 Task: Click on add item option in the venv folders.
Action: Mouse moved to (14, 615)
Screenshot: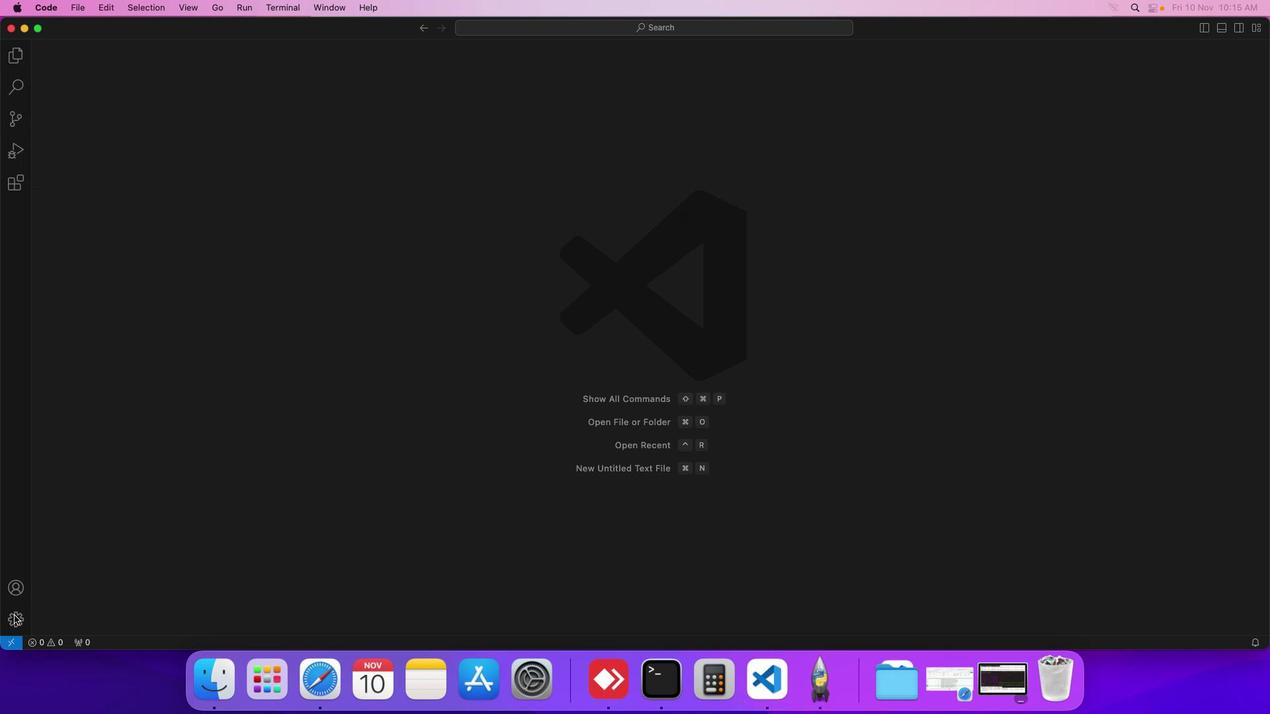 
Action: Mouse pressed left at (14, 615)
Screenshot: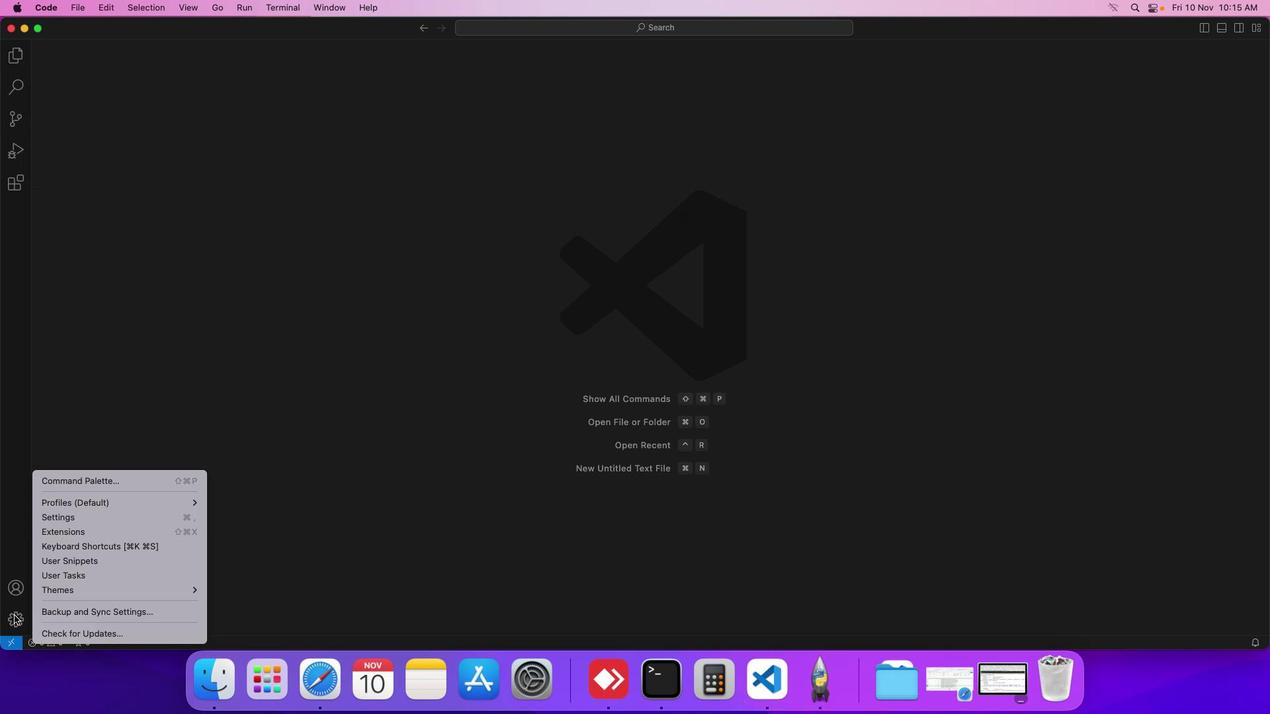 
Action: Mouse moved to (66, 521)
Screenshot: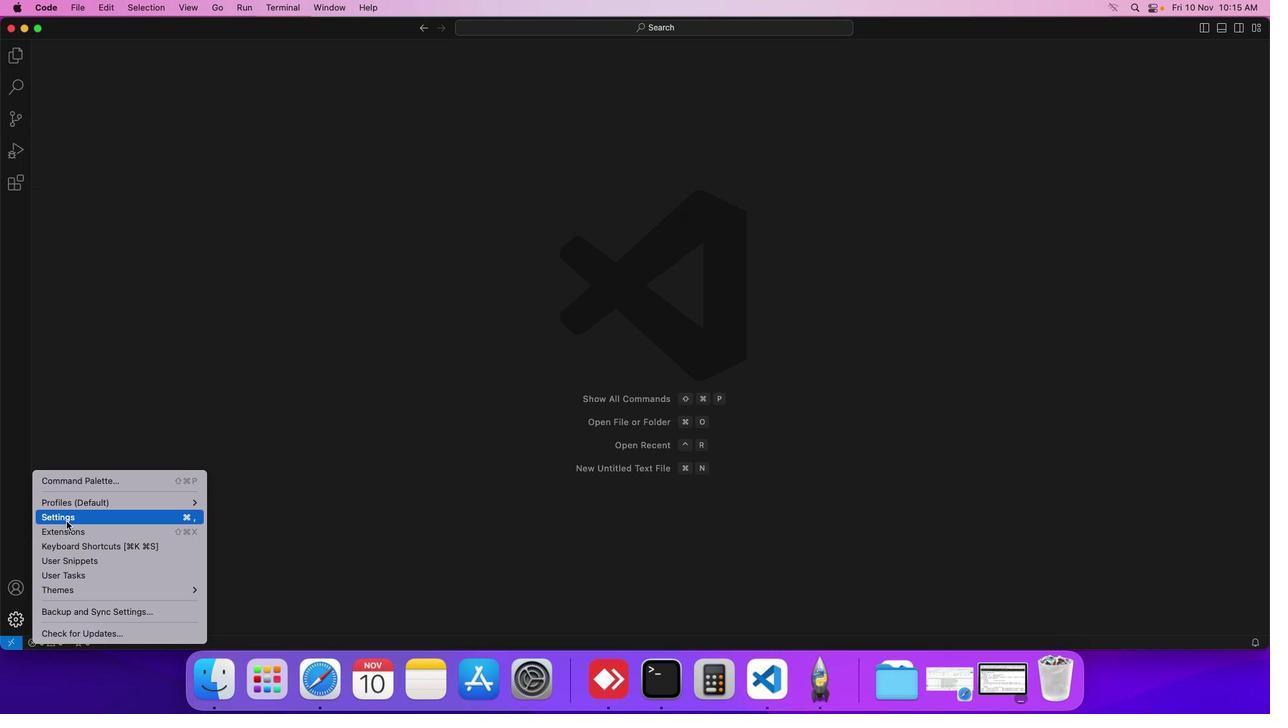 
Action: Mouse pressed left at (66, 521)
Screenshot: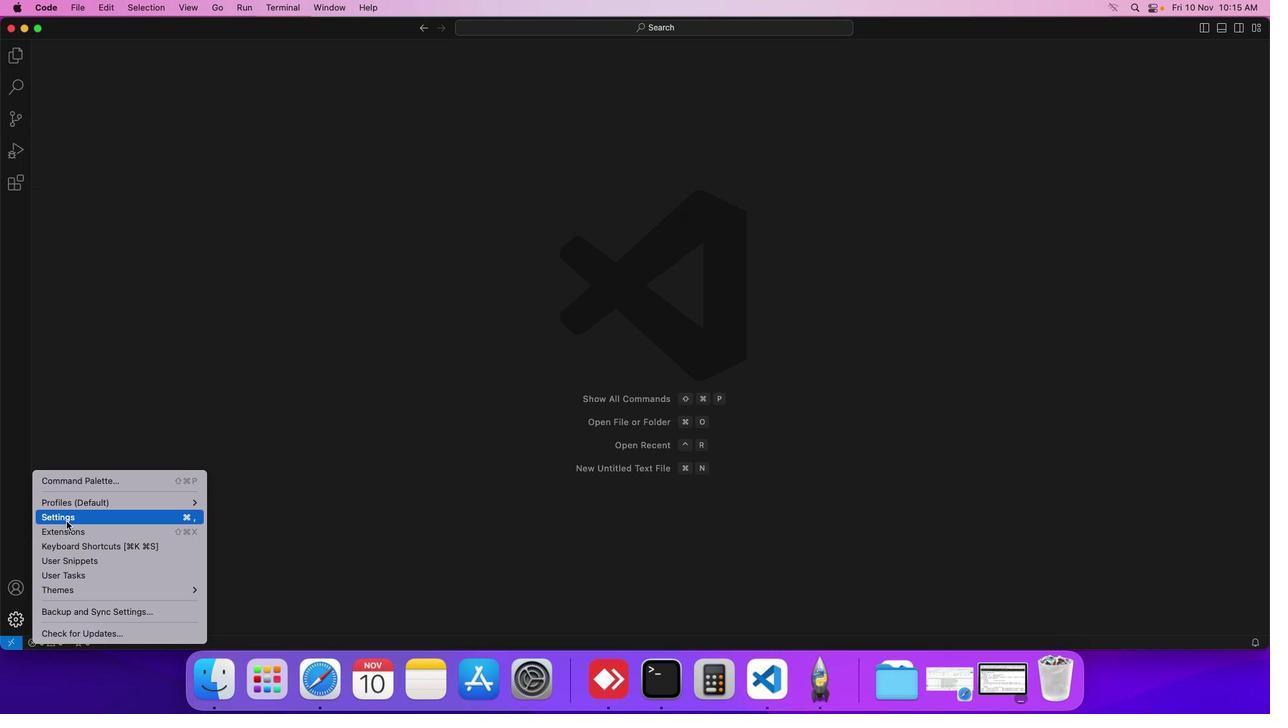 
Action: Mouse moved to (329, 231)
Screenshot: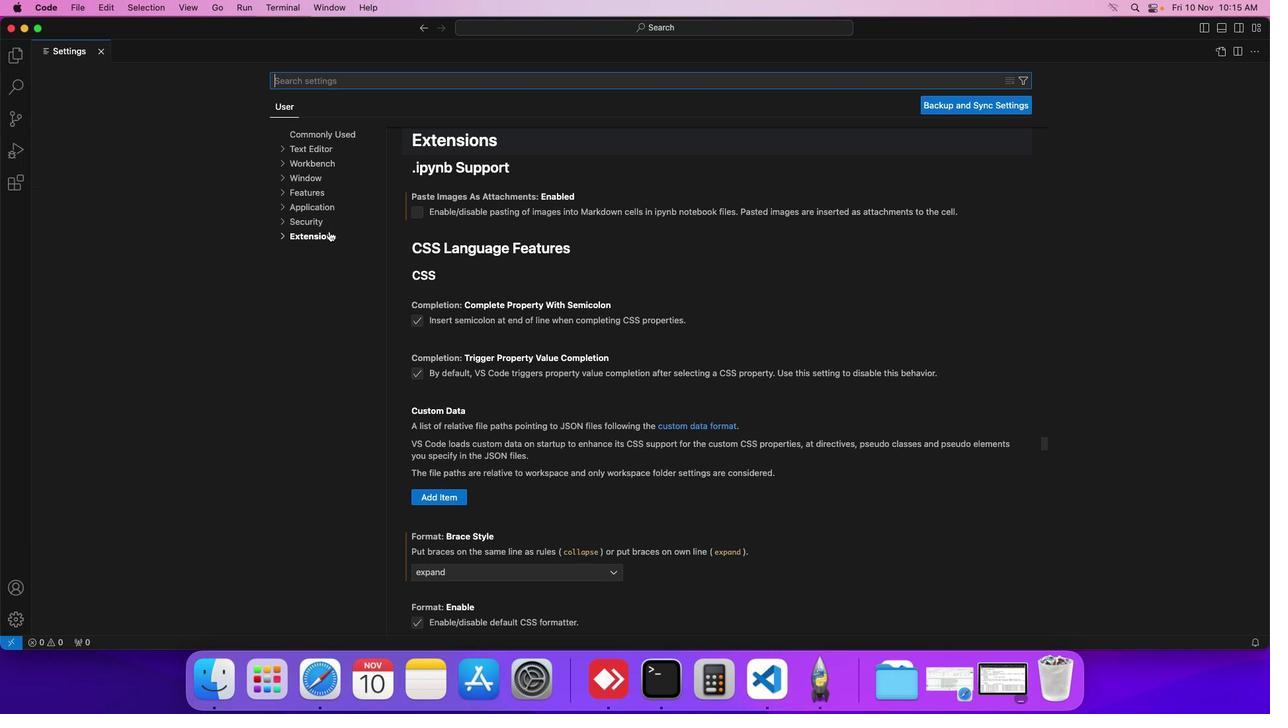 
Action: Mouse pressed left at (329, 231)
Screenshot: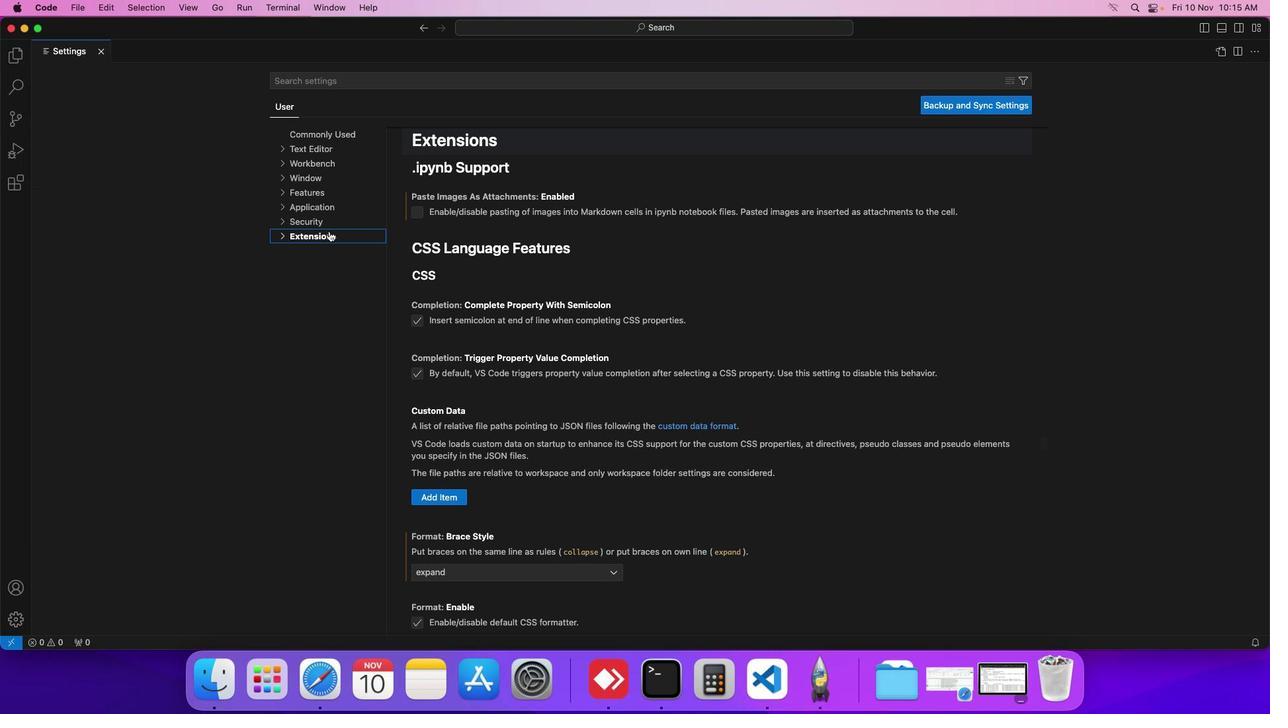 
Action: Mouse moved to (302, 555)
Screenshot: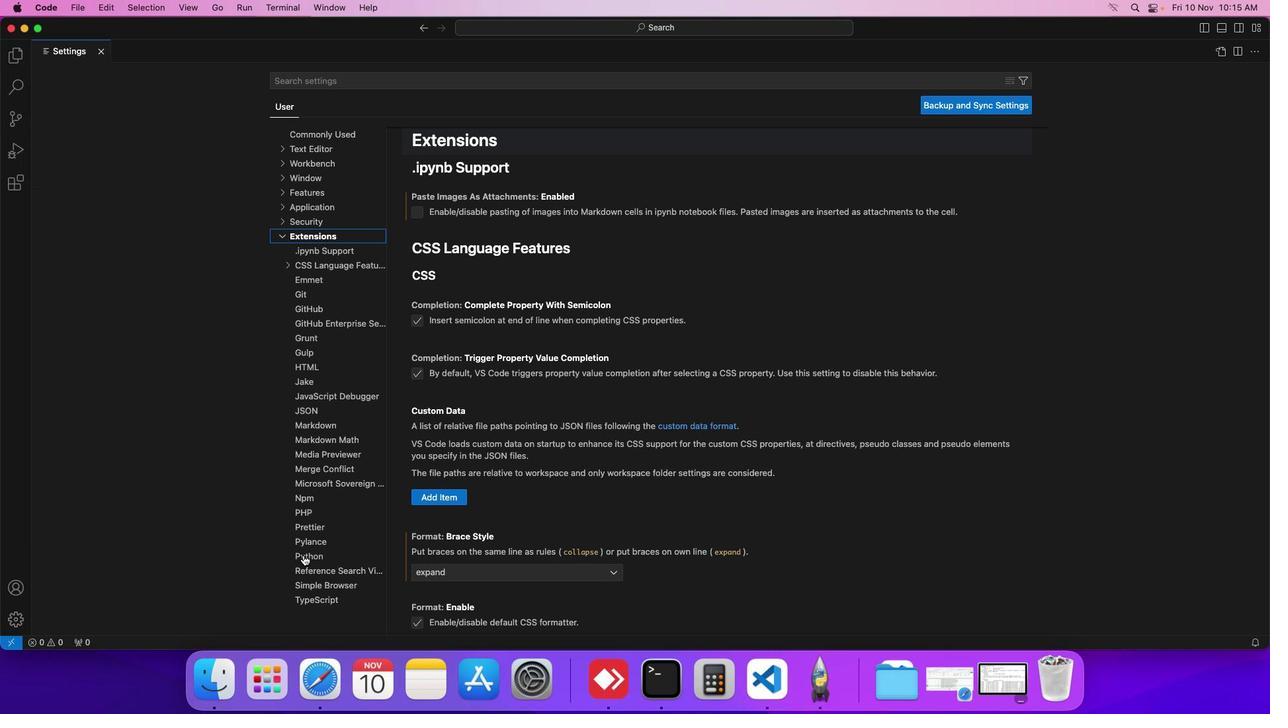 
Action: Mouse pressed left at (302, 555)
Screenshot: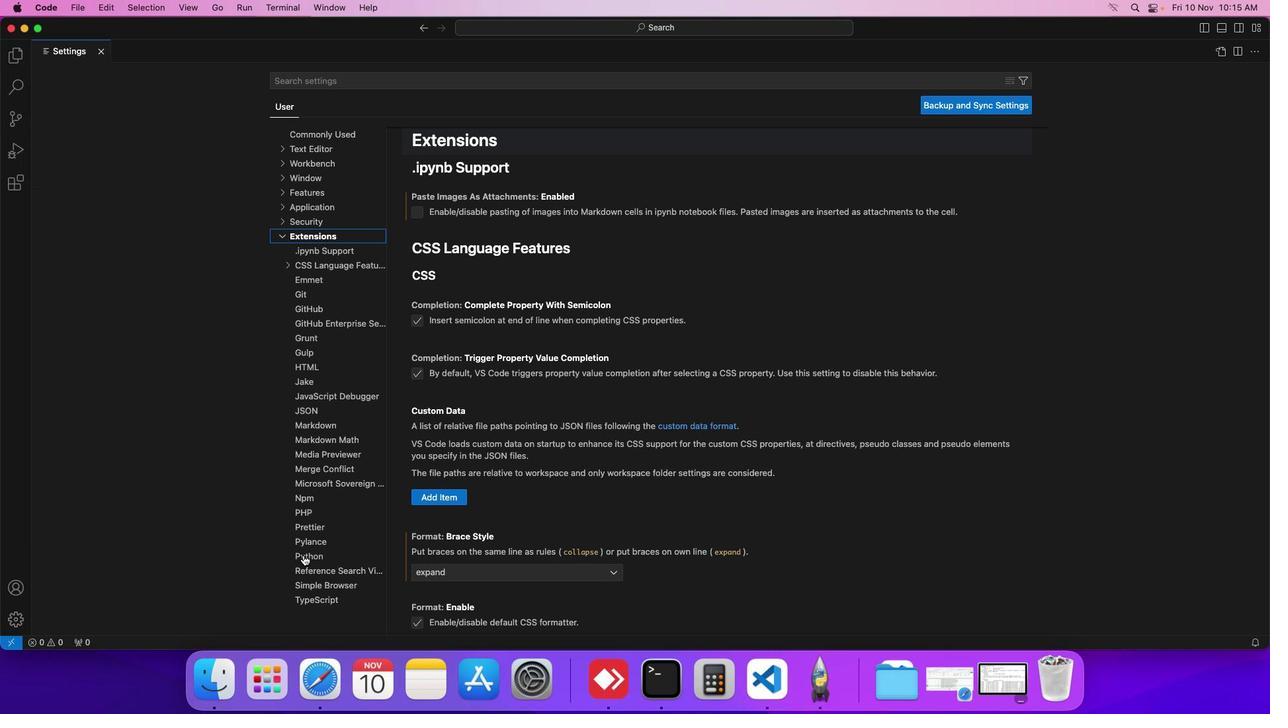 
Action: Mouse moved to (452, 568)
Screenshot: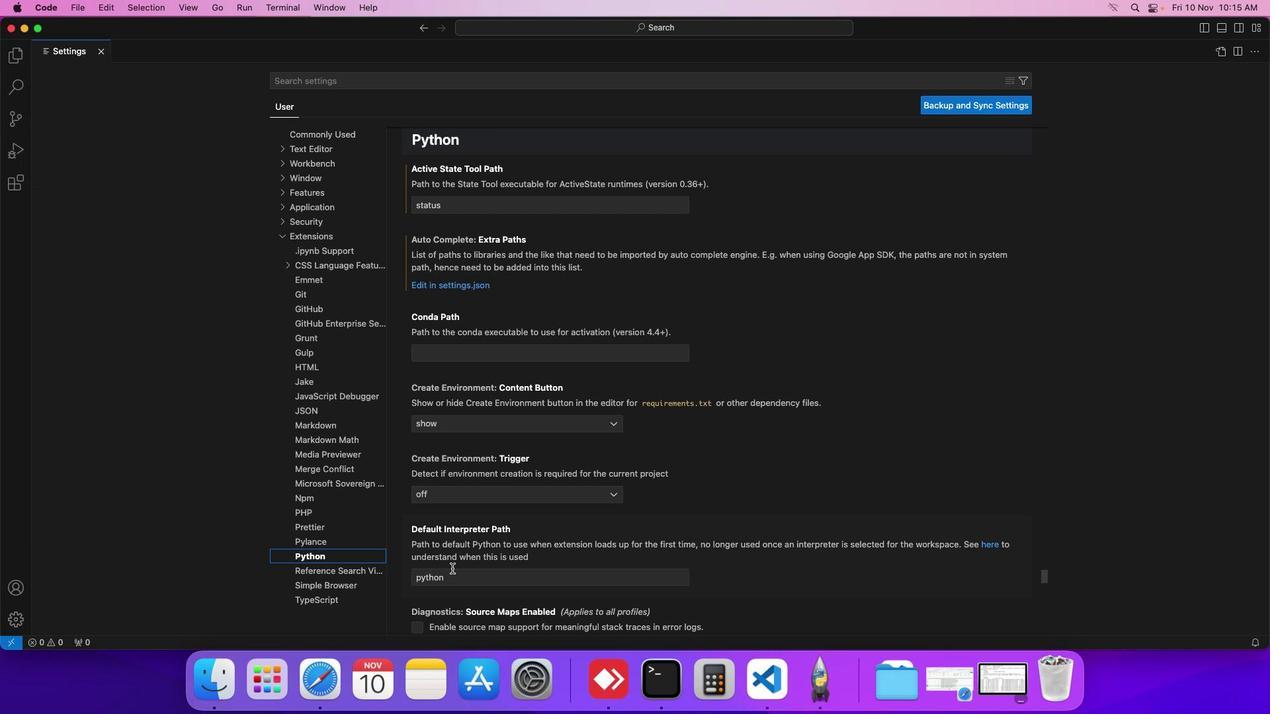 
Action: Mouse scrolled (452, 568) with delta (0, 0)
Screenshot: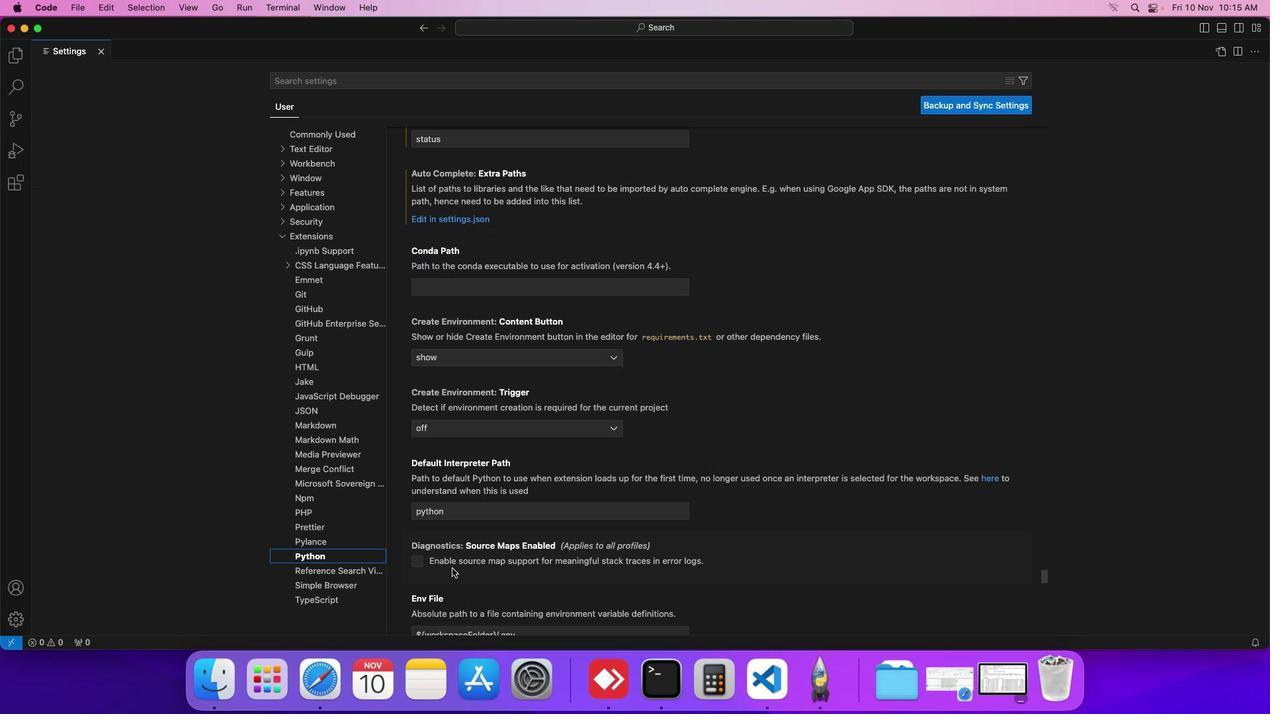 
Action: Mouse scrolled (452, 568) with delta (0, 0)
Screenshot: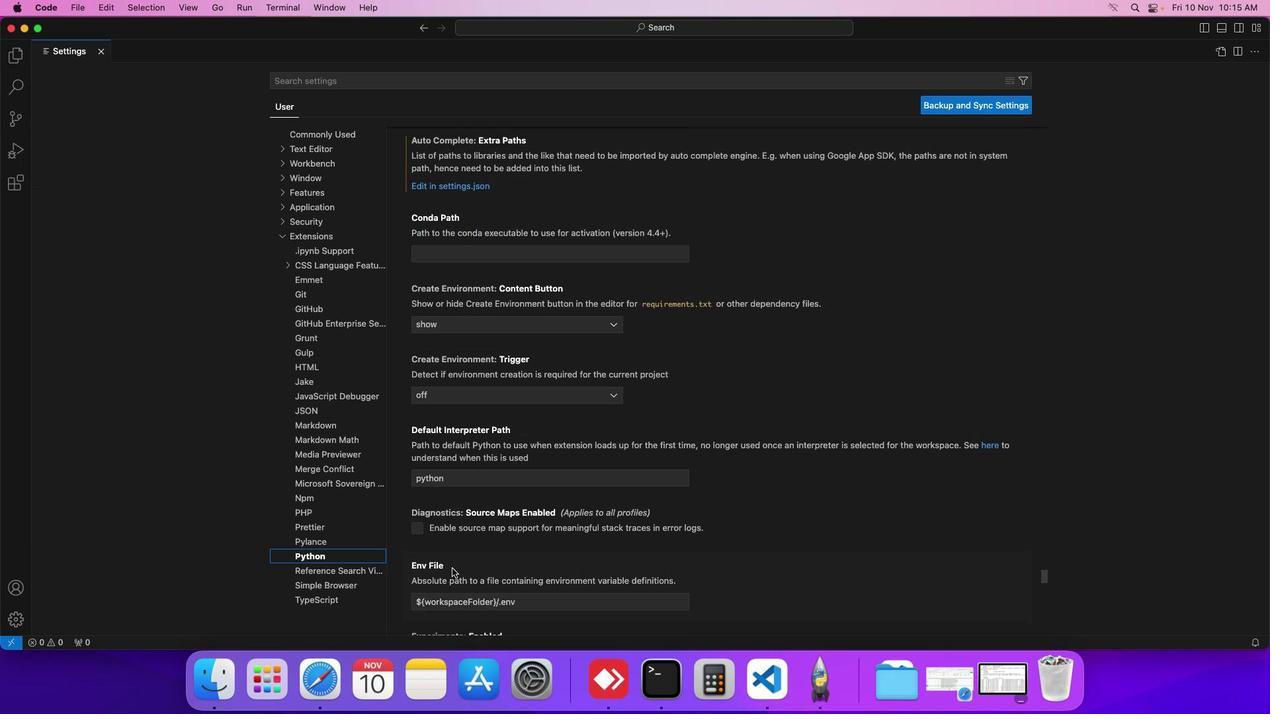 
Action: Mouse scrolled (452, 568) with delta (0, 0)
Screenshot: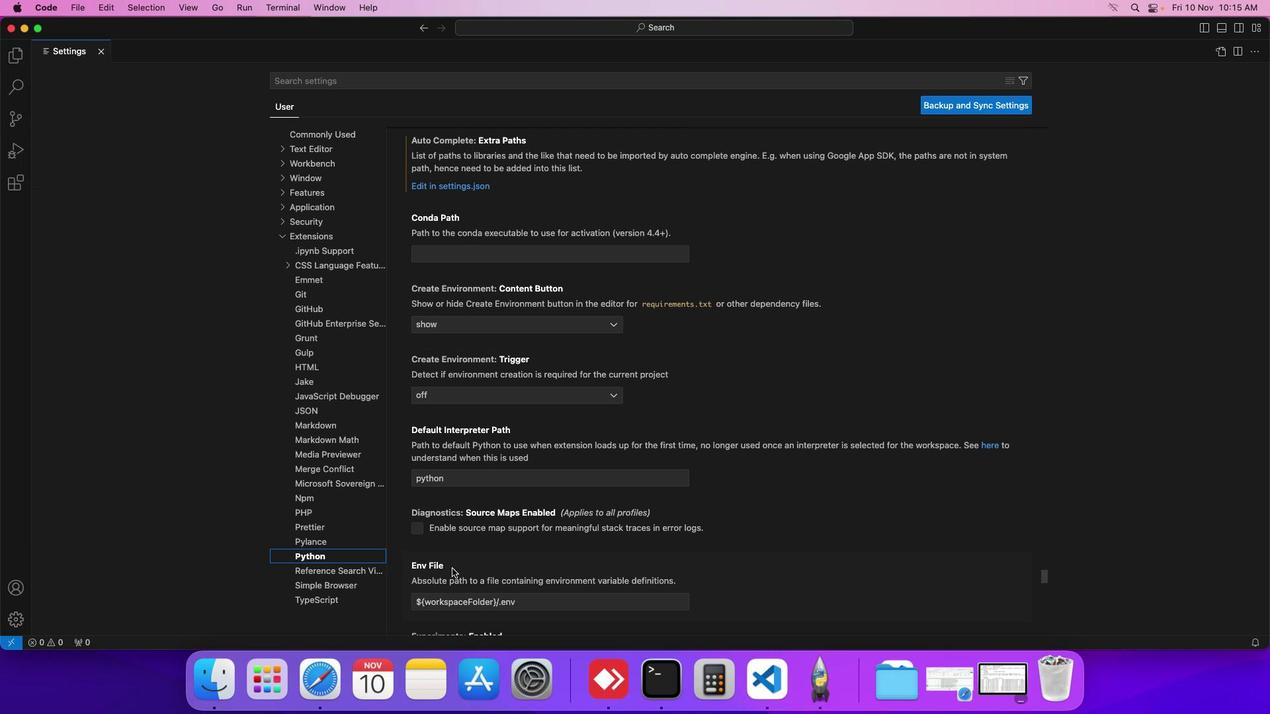 
Action: Mouse scrolled (452, 568) with delta (0, 0)
Screenshot: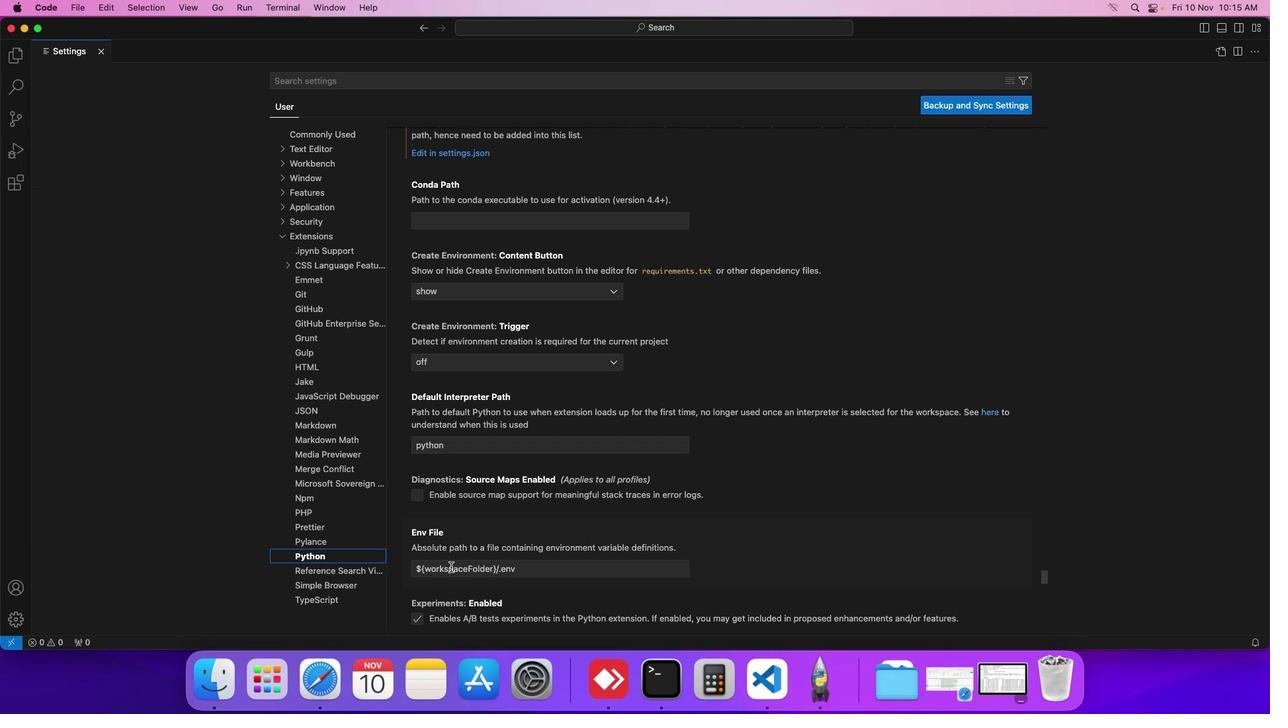 
Action: Mouse moved to (435, 556)
Screenshot: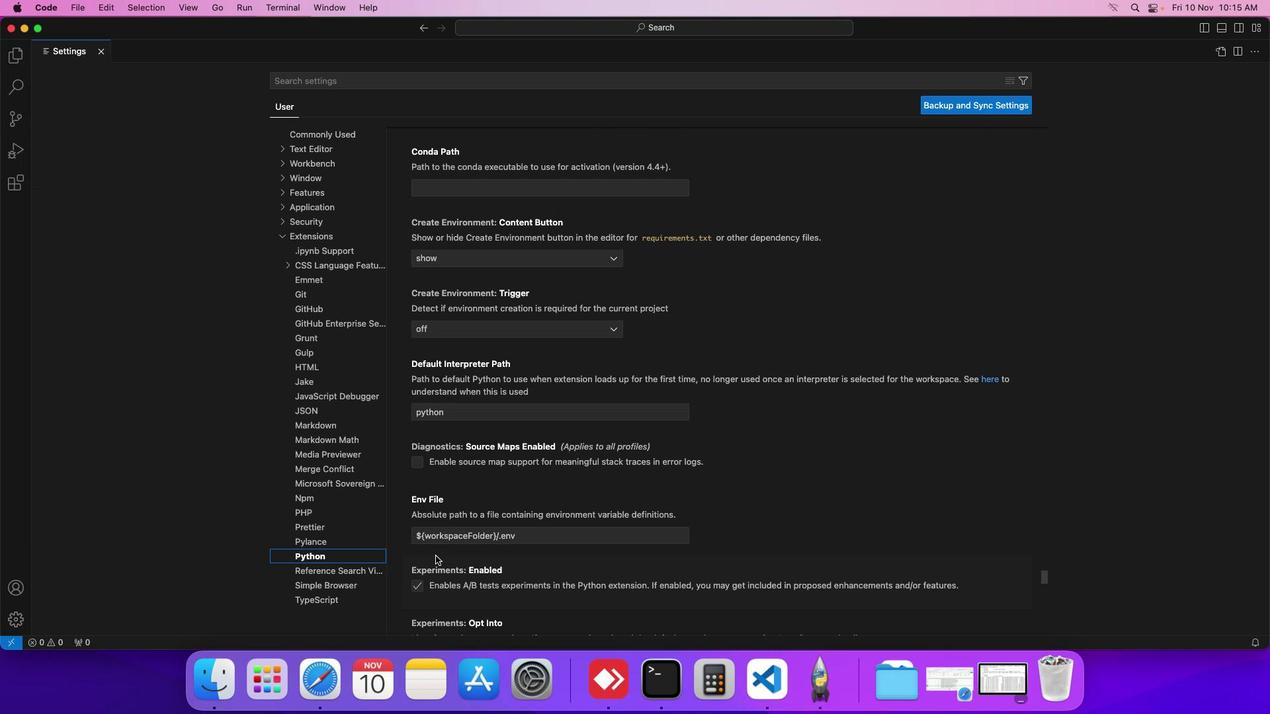 
Action: Mouse scrolled (435, 556) with delta (0, 0)
Screenshot: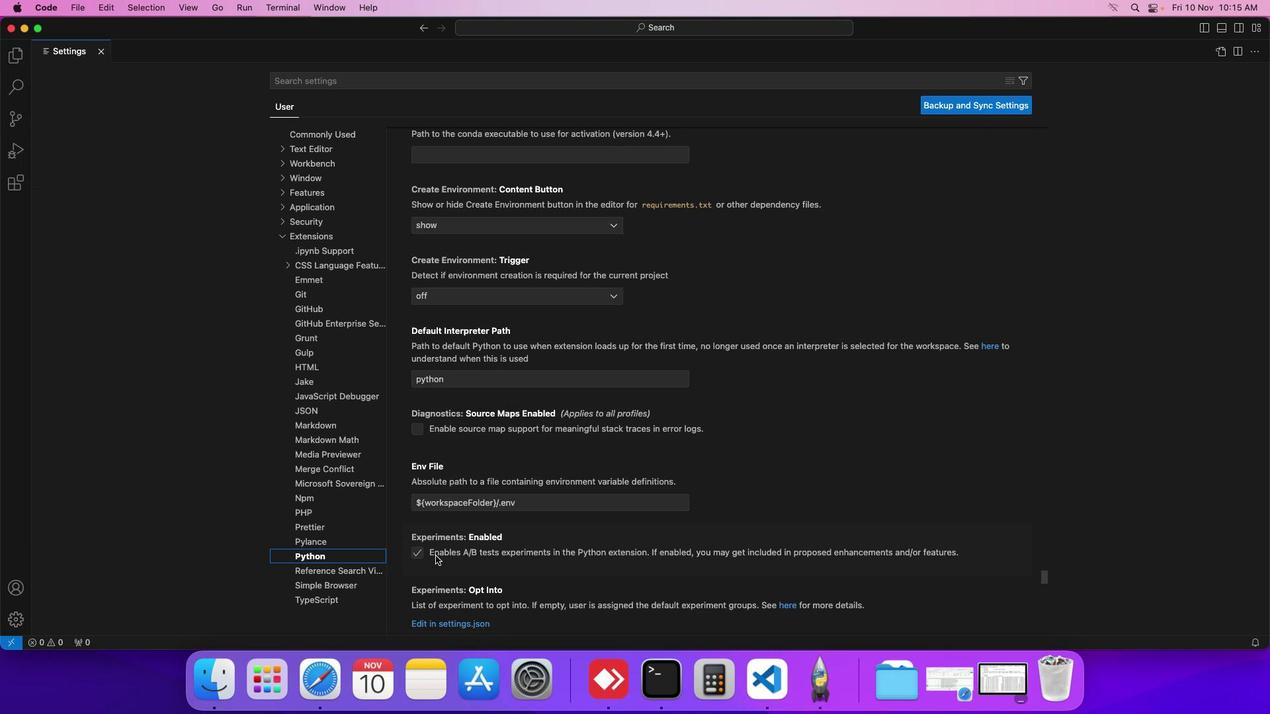 
Action: Mouse scrolled (435, 556) with delta (0, 0)
Screenshot: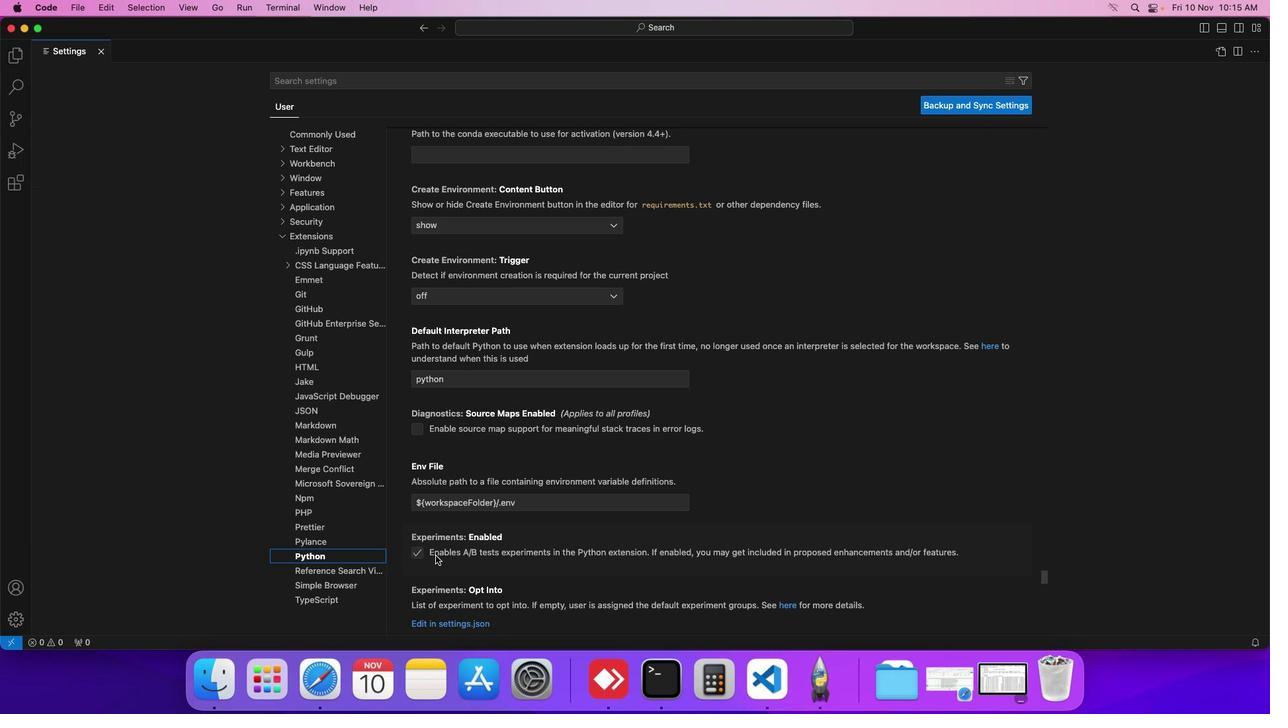 
Action: Mouse scrolled (435, 556) with delta (0, 0)
Screenshot: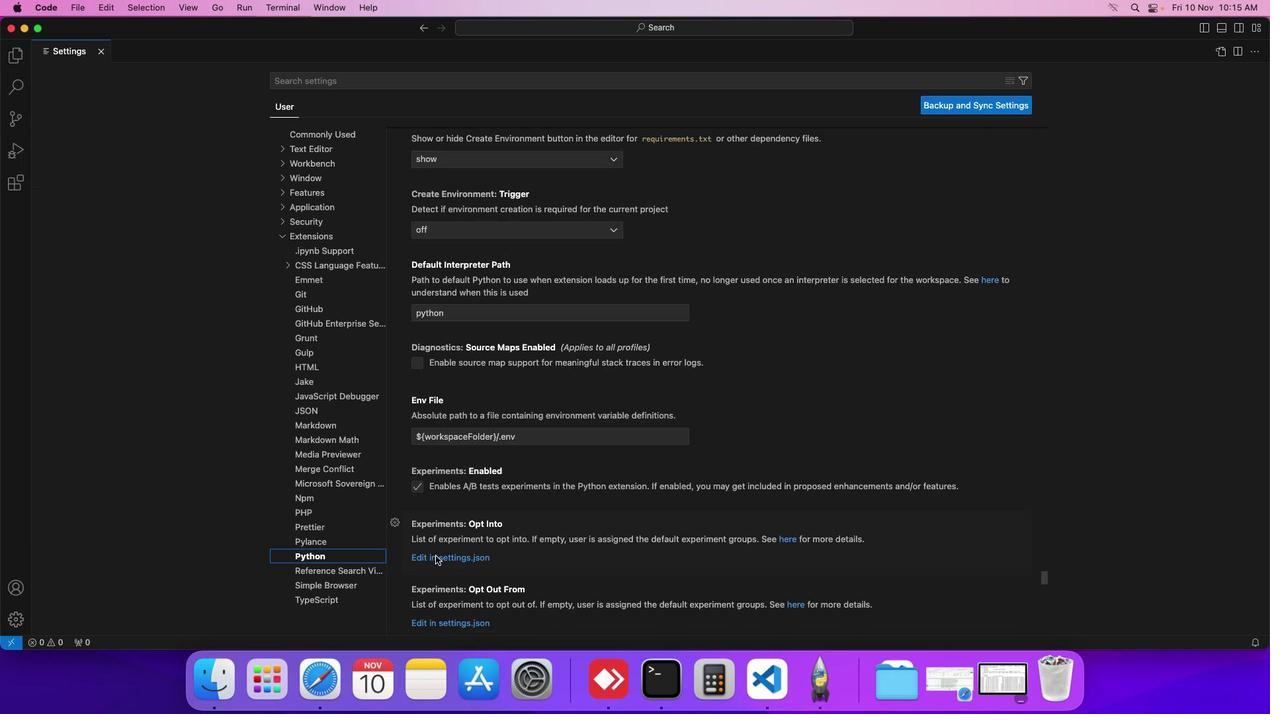 
Action: Mouse scrolled (435, 556) with delta (0, 0)
Screenshot: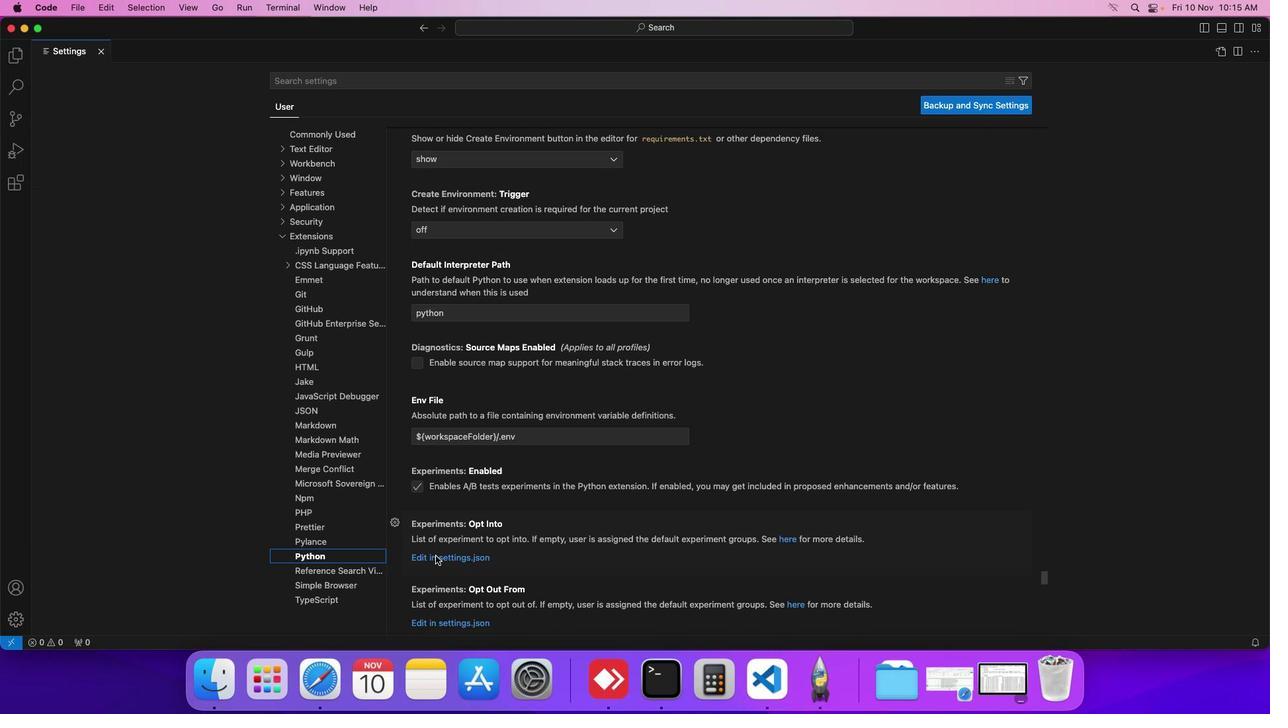
Action: Mouse scrolled (435, 556) with delta (0, 0)
Screenshot: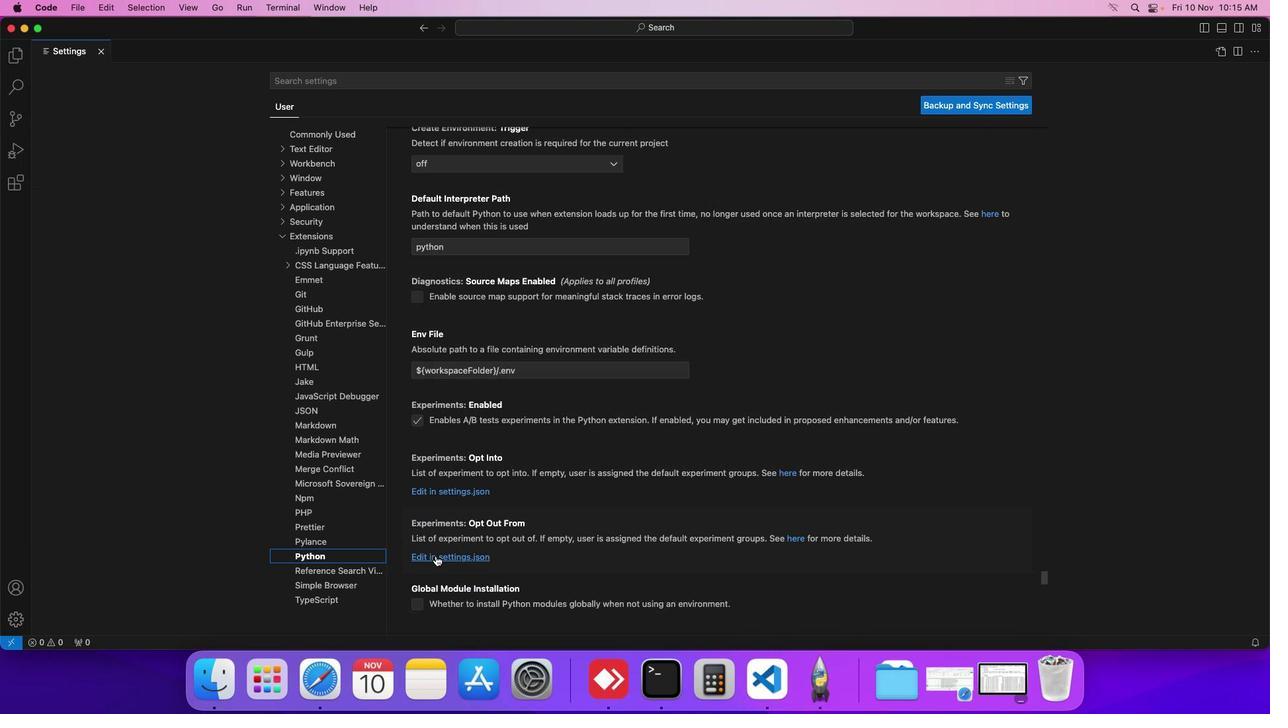 
Action: Mouse scrolled (435, 556) with delta (0, 0)
Screenshot: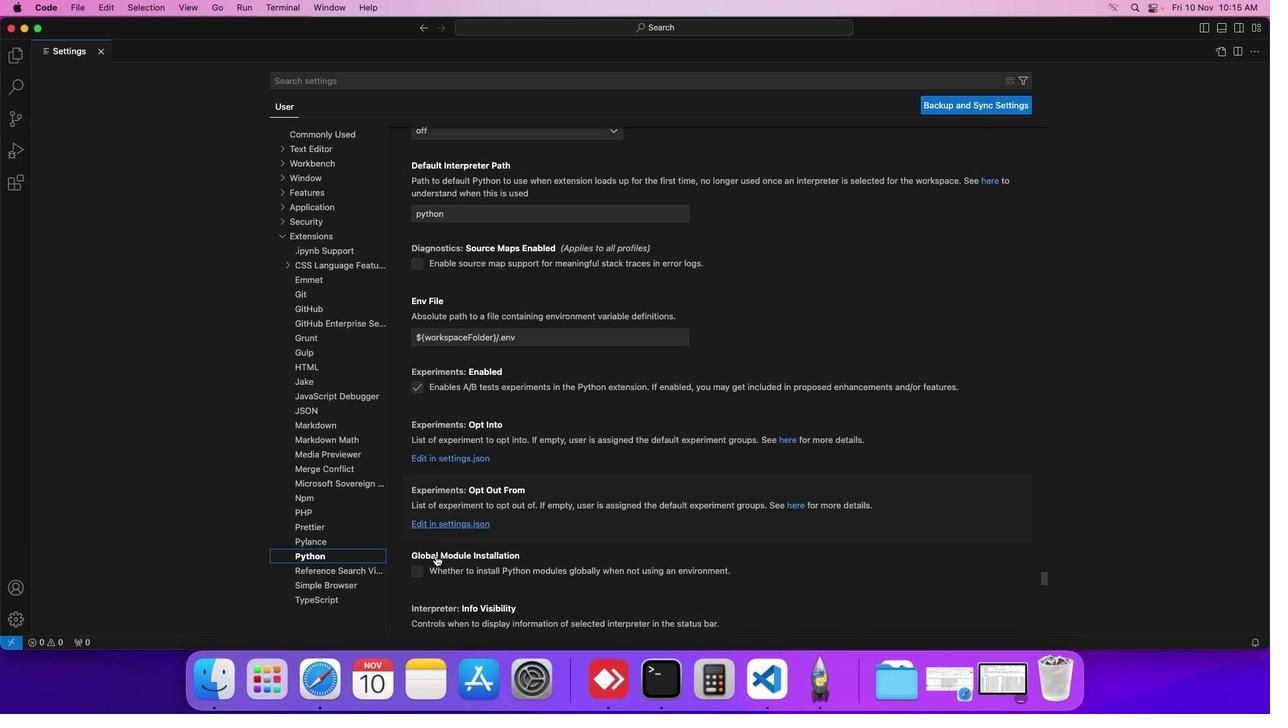 
Action: Mouse scrolled (435, 556) with delta (0, 0)
Screenshot: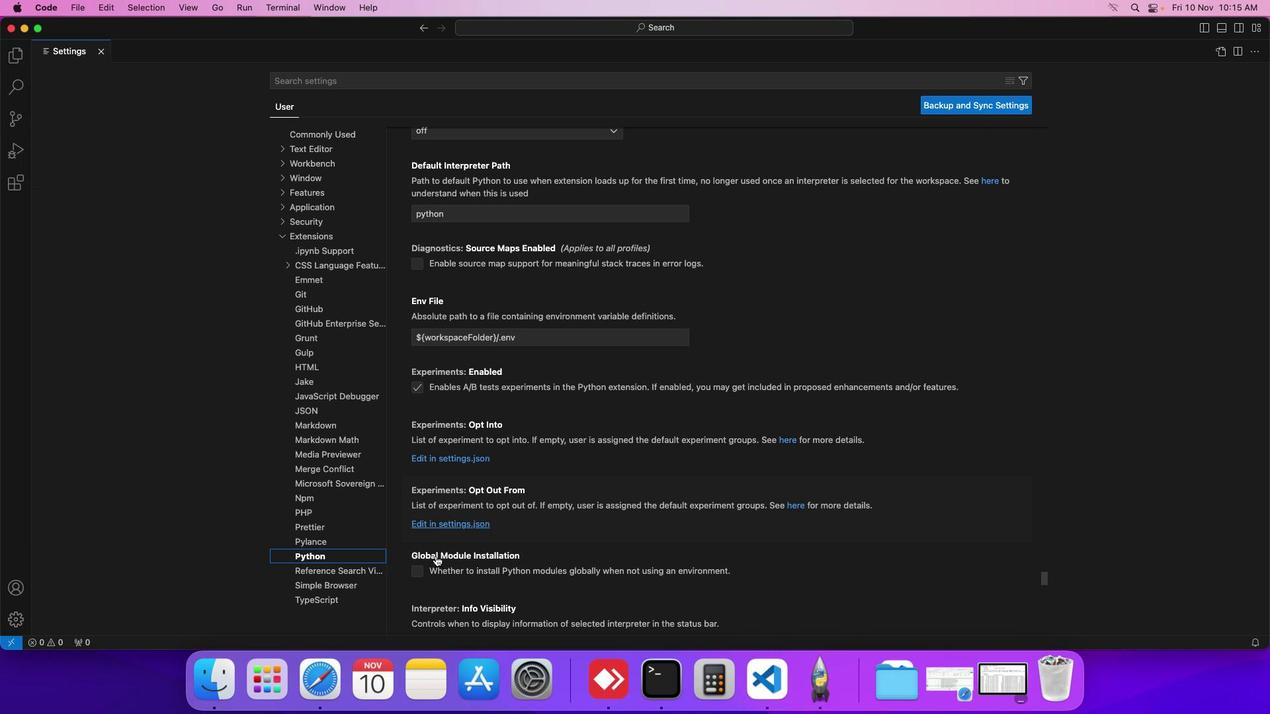 
Action: Mouse scrolled (435, 556) with delta (0, 0)
Screenshot: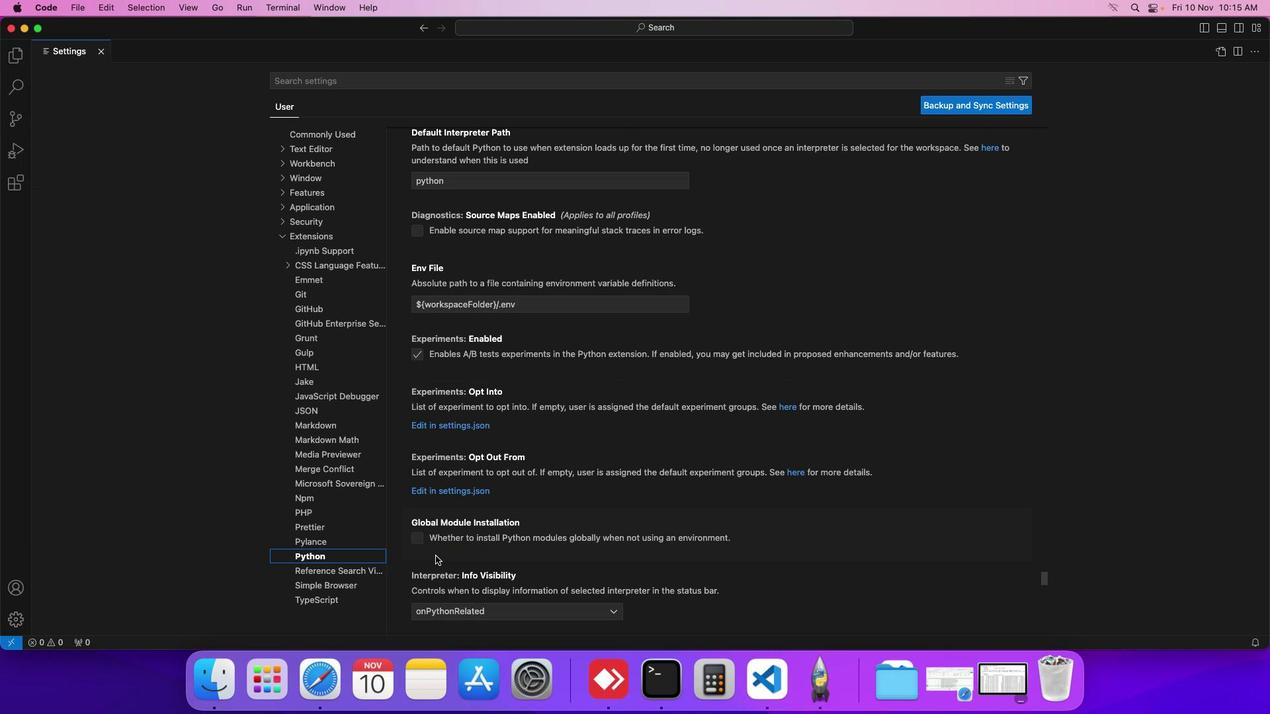 
Action: Mouse scrolled (435, 556) with delta (0, 0)
Screenshot: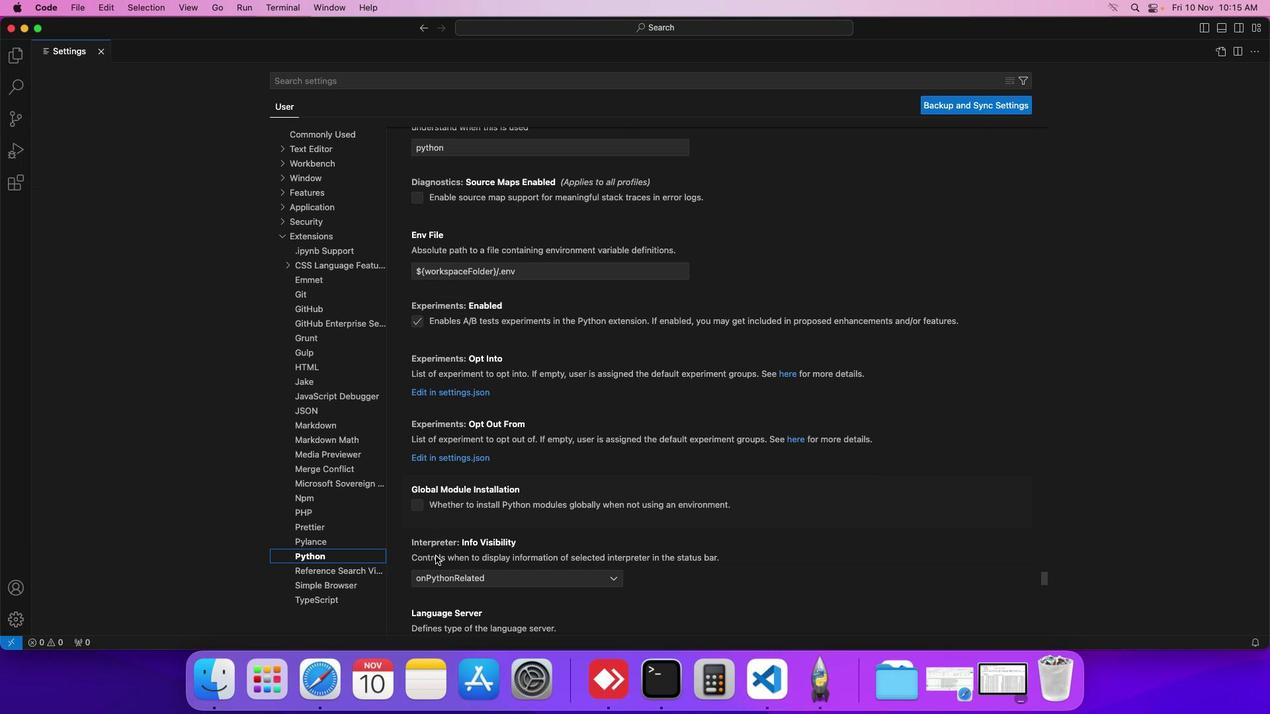 
Action: Mouse scrolled (435, 556) with delta (0, 0)
Screenshot: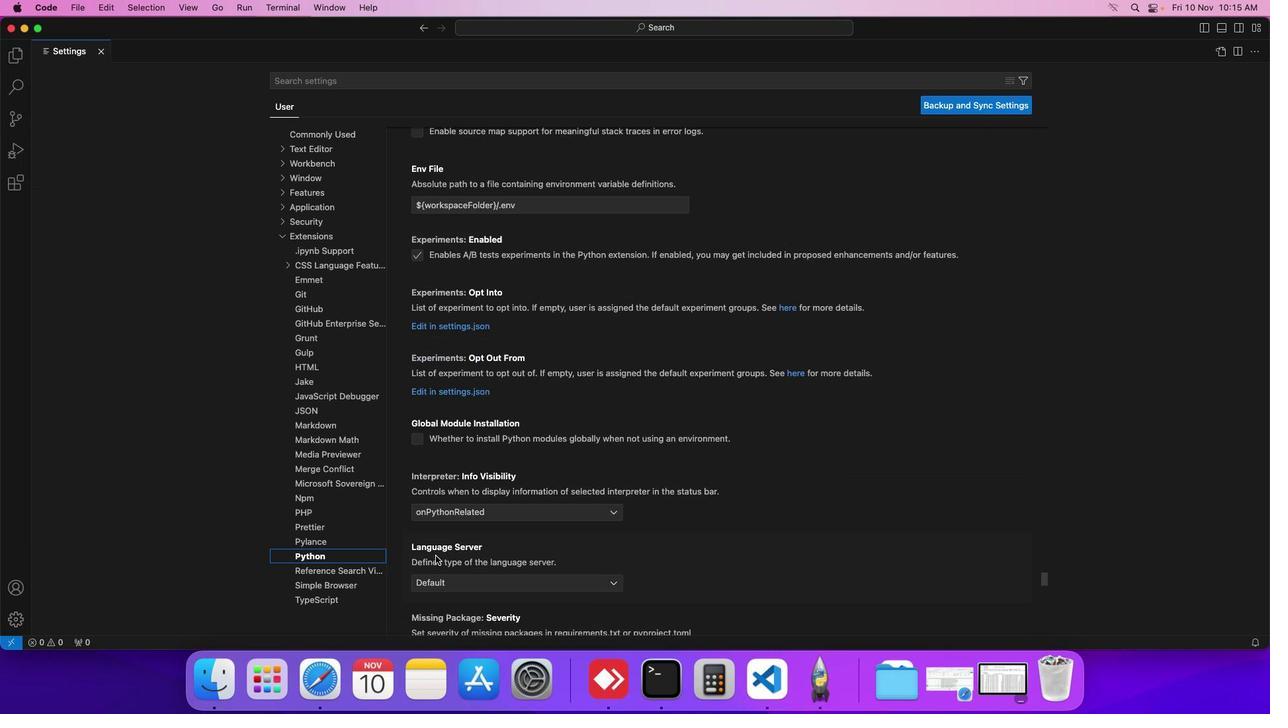 
Action: Mouse scrolled (435, 556) with delta (0, 0)
Screenshot: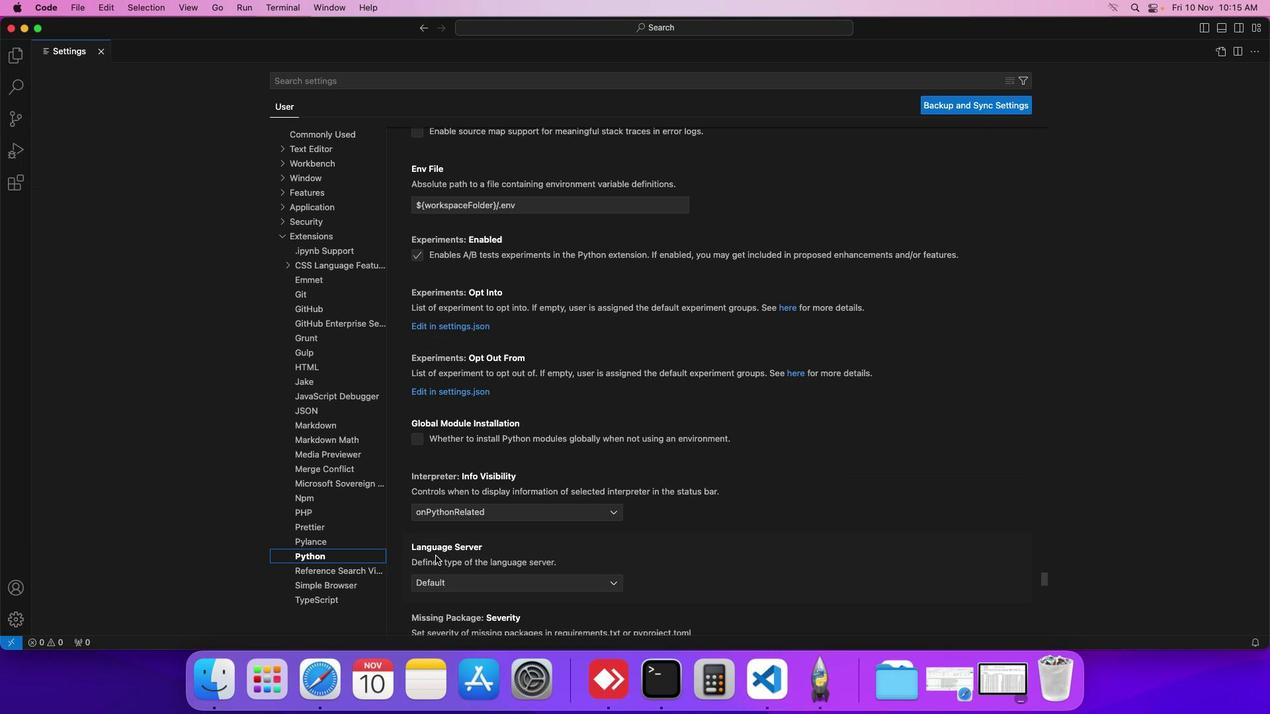 
Action: Mouse scrolled (435, 556) with delta (0, 0)
Screenshot: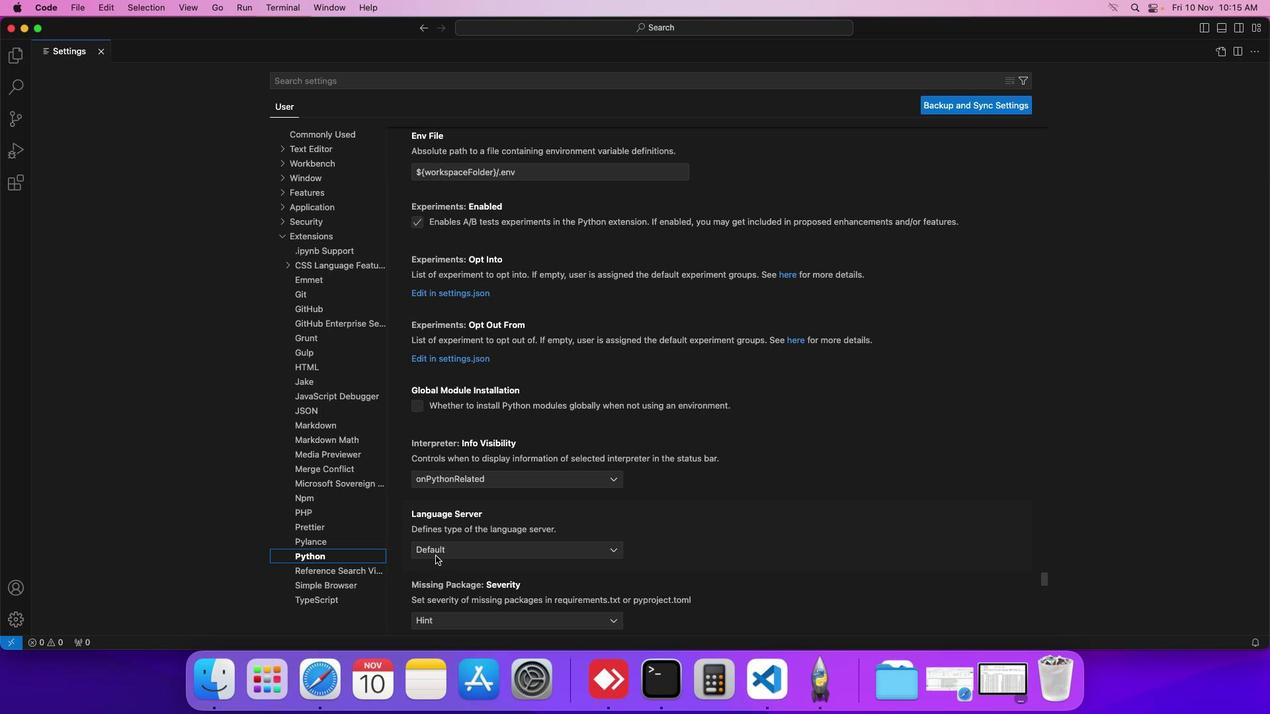 
Action: Mouse scrolled (435, 556) with delta (0, 0)
Screenshot: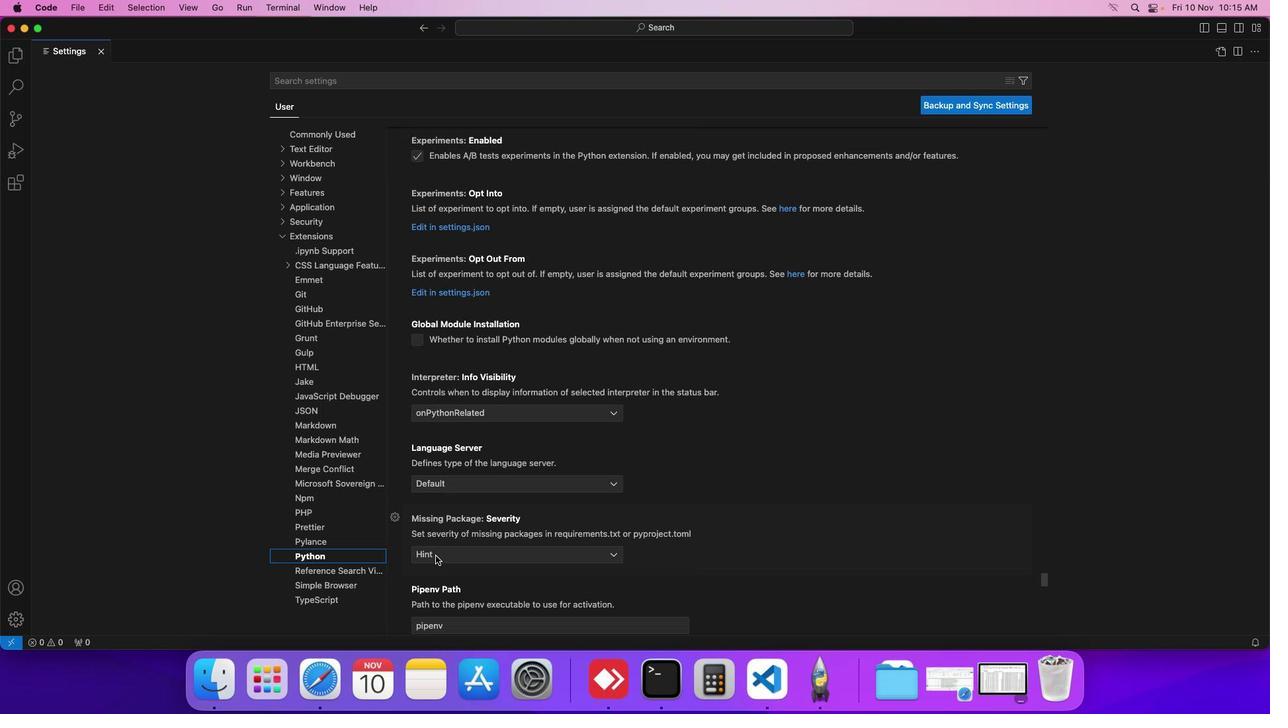 
Action: Mouse scrolled (435, 556) with delta (0, 0)
Screenshot: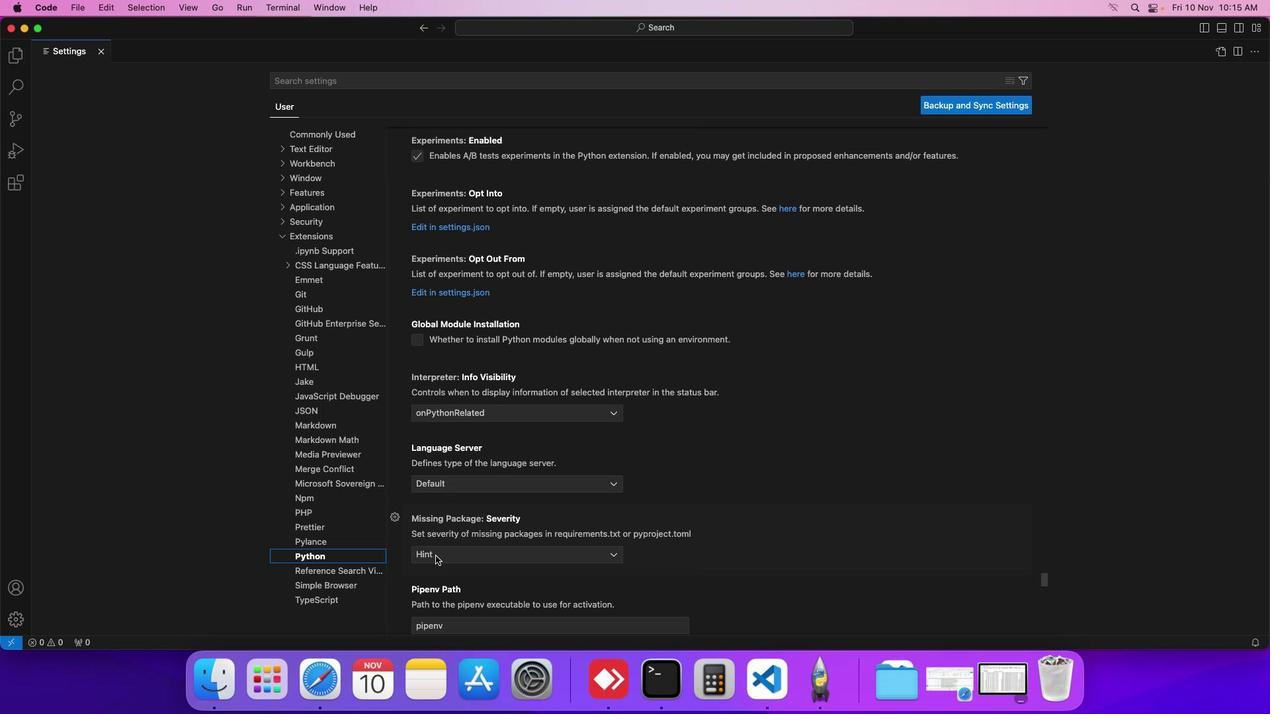 
Action: Mouse scrolled (435, 556) with delta (0, 0)
Screenshot: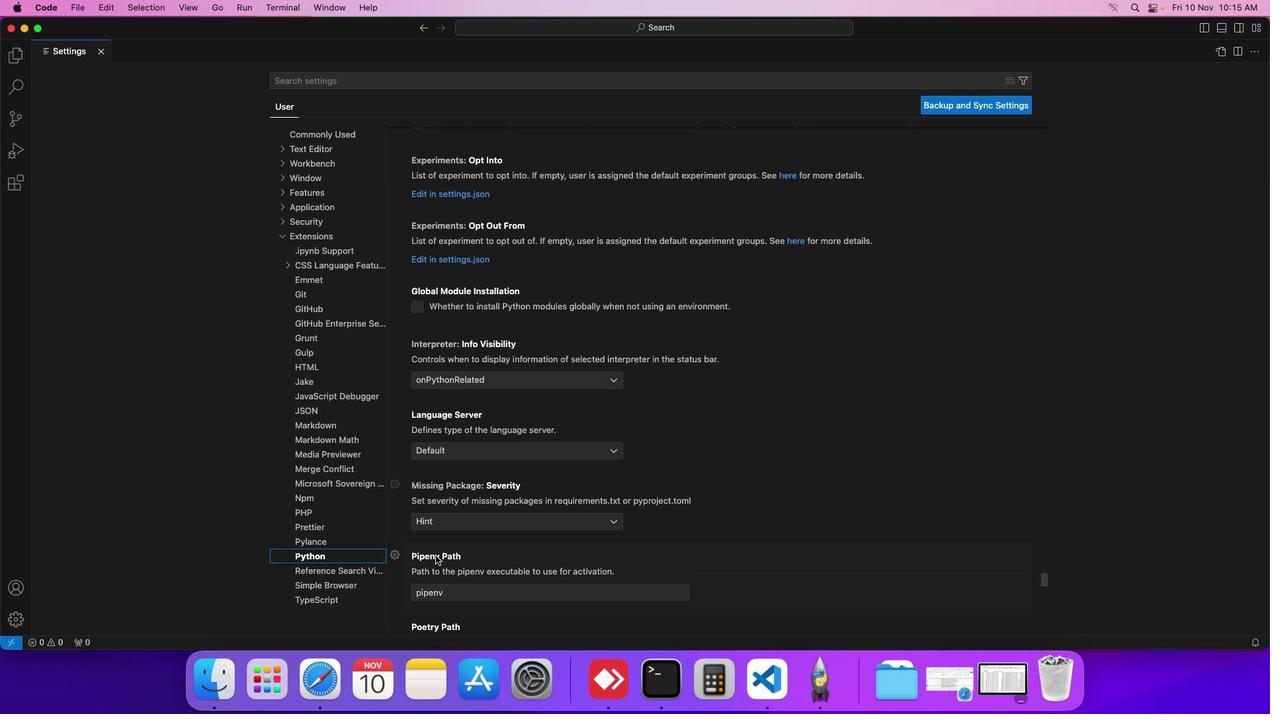 
Action: Mouse scrolled (435, 556) with delta (0, 0)
Screenshot: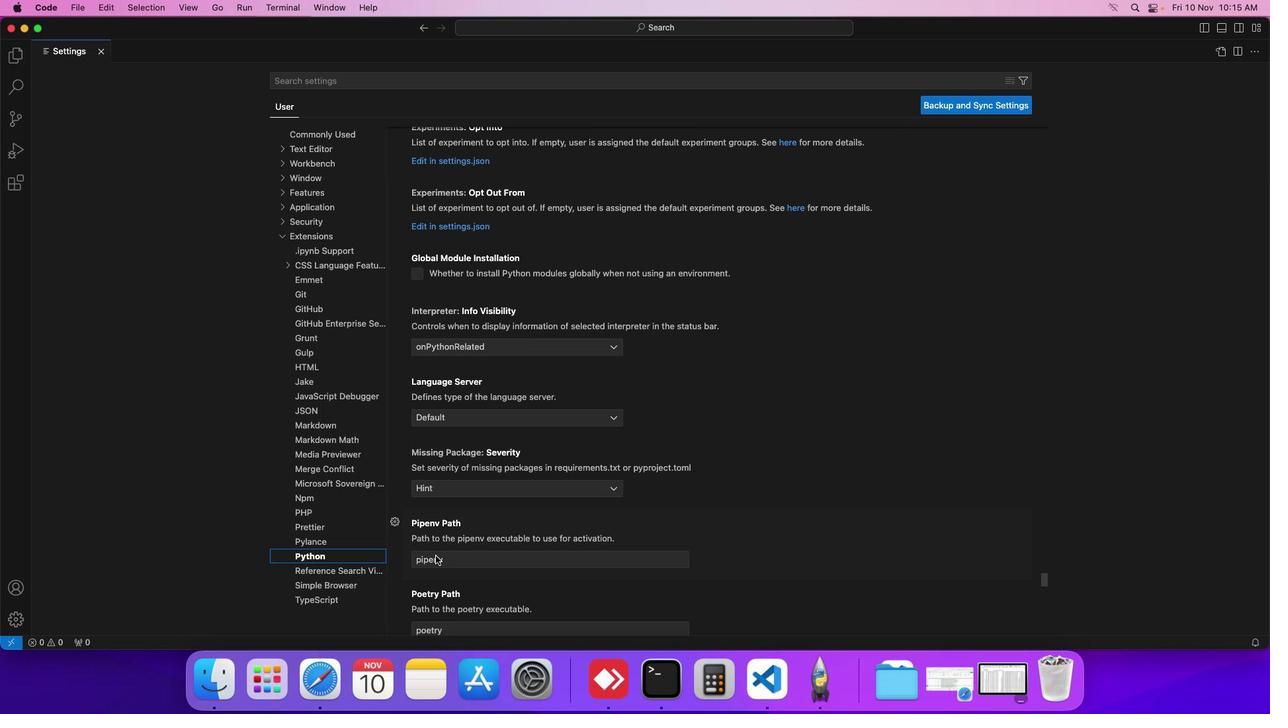 
Action: Mouse scrolled (435, 556) with delta (0, 0)
Screenshot: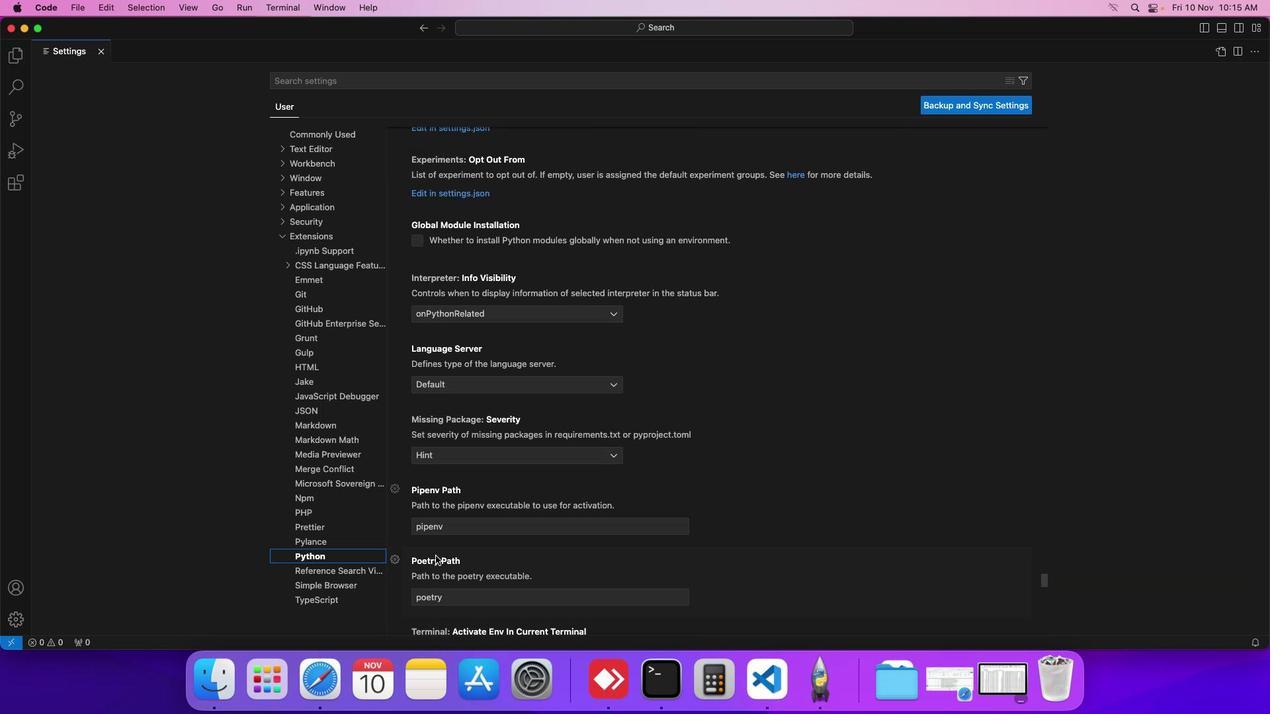 
Action: Mouse scrolled (435, 556) with delta (0, 0)
Screenshot: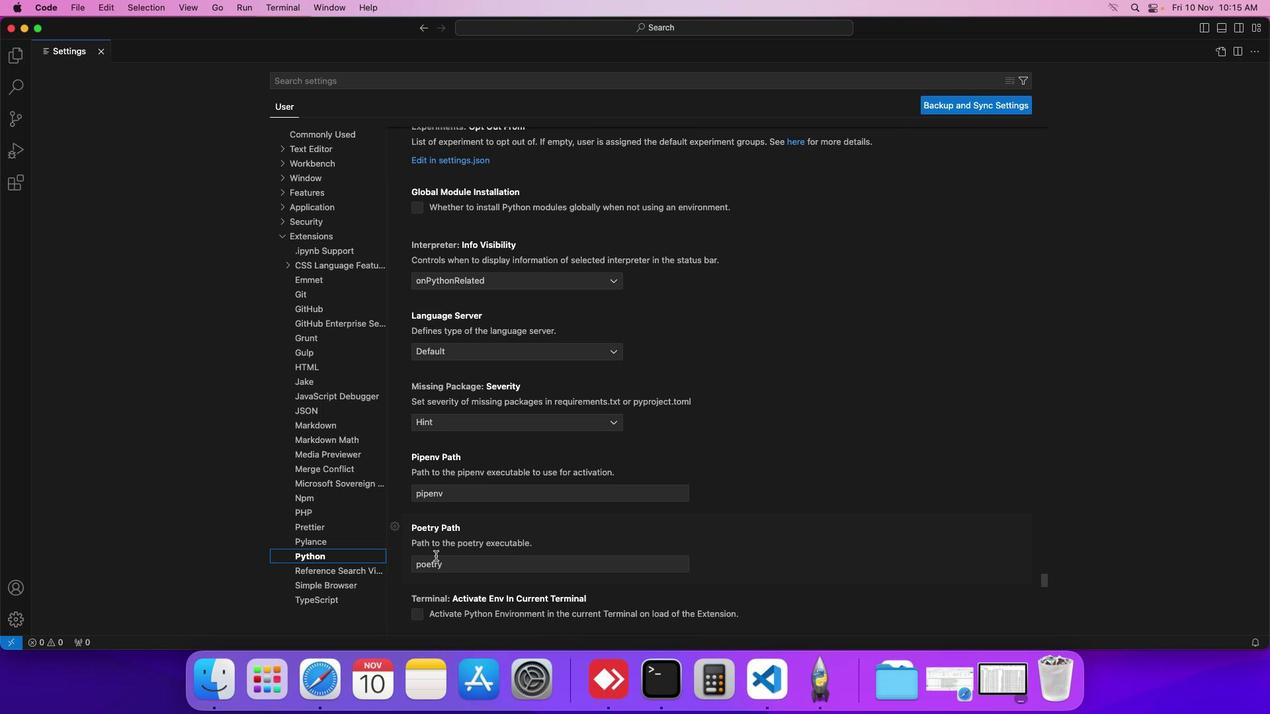 
Action: Mouse scrolled (435, 556) with delta (0, 0)
Screenshot: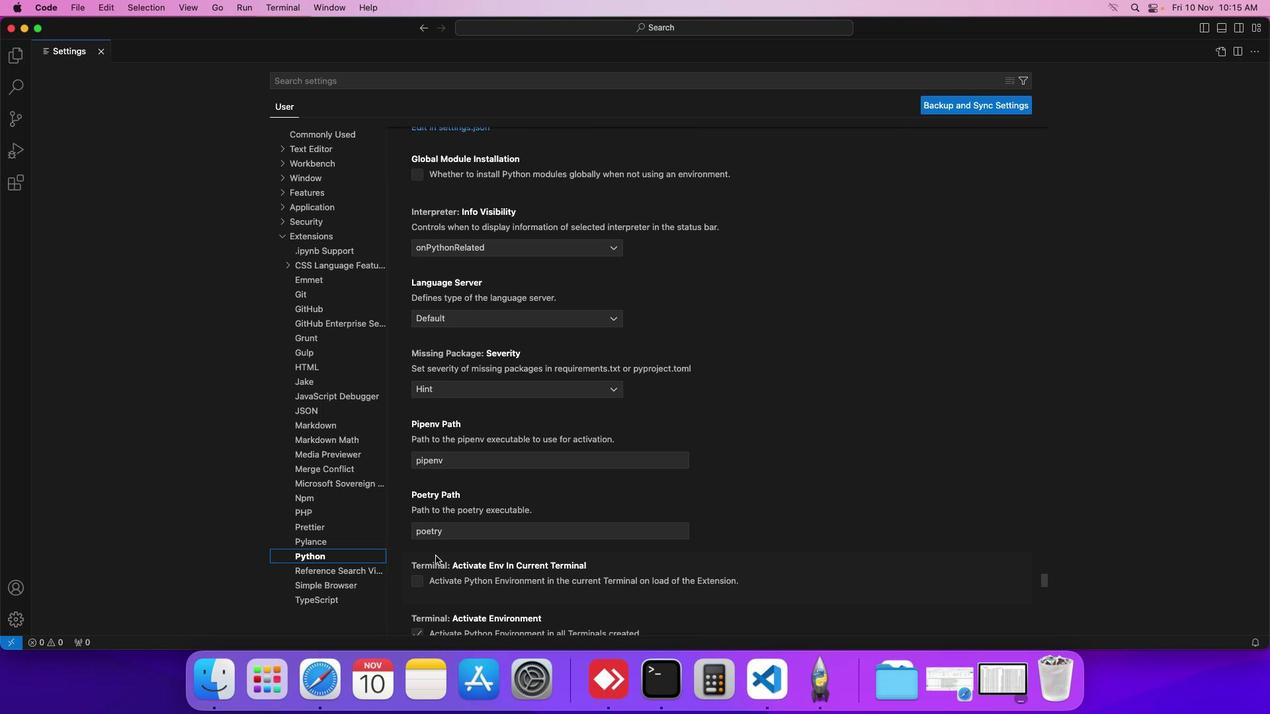 
Action: Mouse scrolled (435, 556) with delta (0, 0)
Screenshot: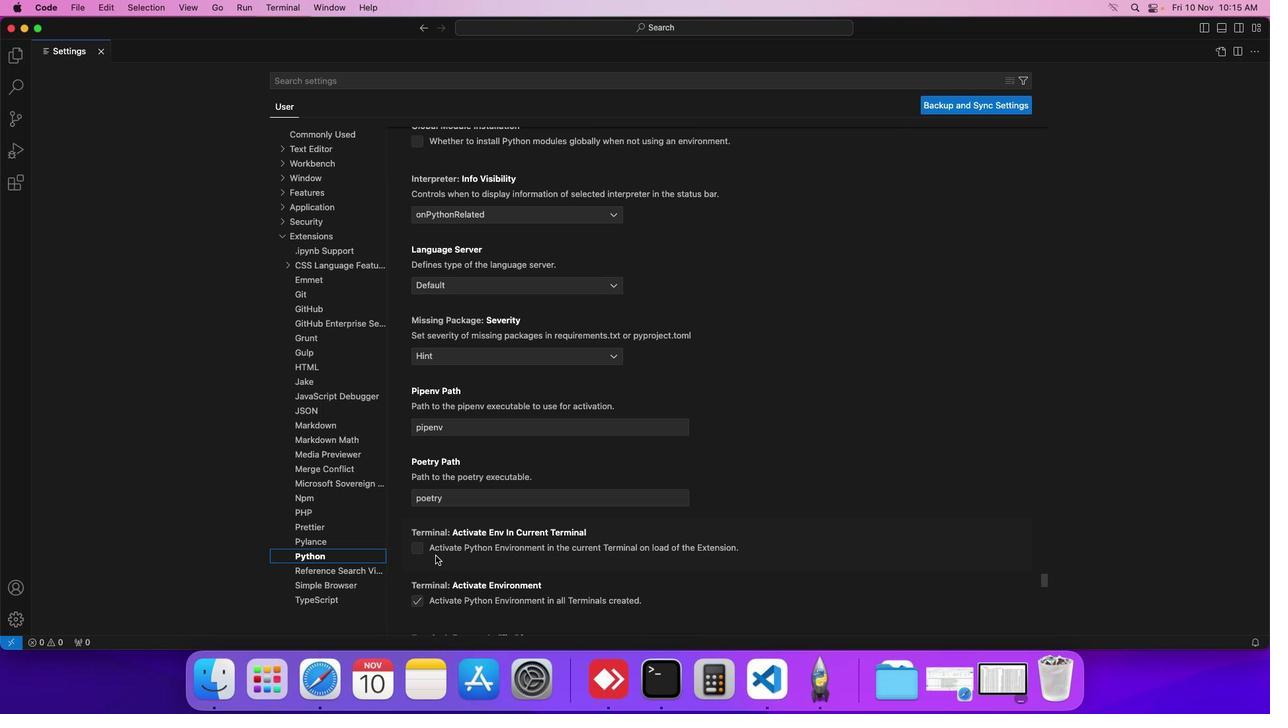 
Action: Mouse scrolled (435, 556) with delta (0, 0)
Screenshot: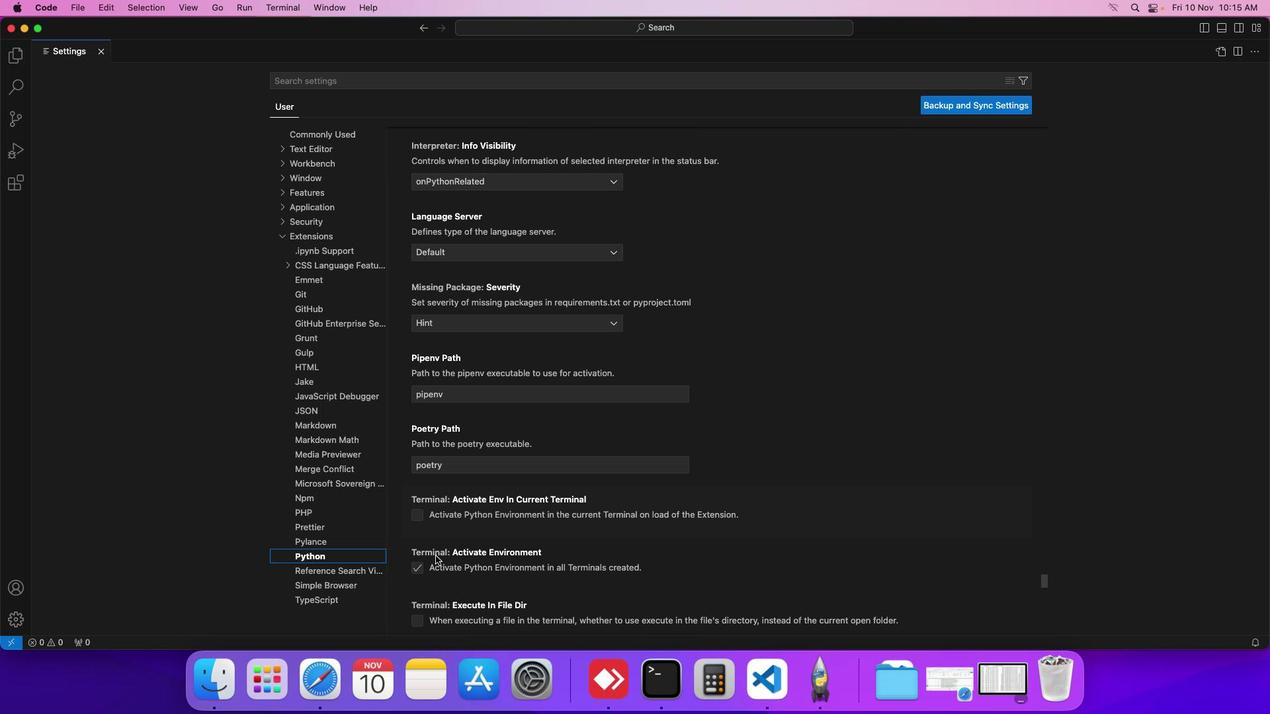 
Action: Mouse scrolled (435, 556) with delta (0, 0)
Screenshot: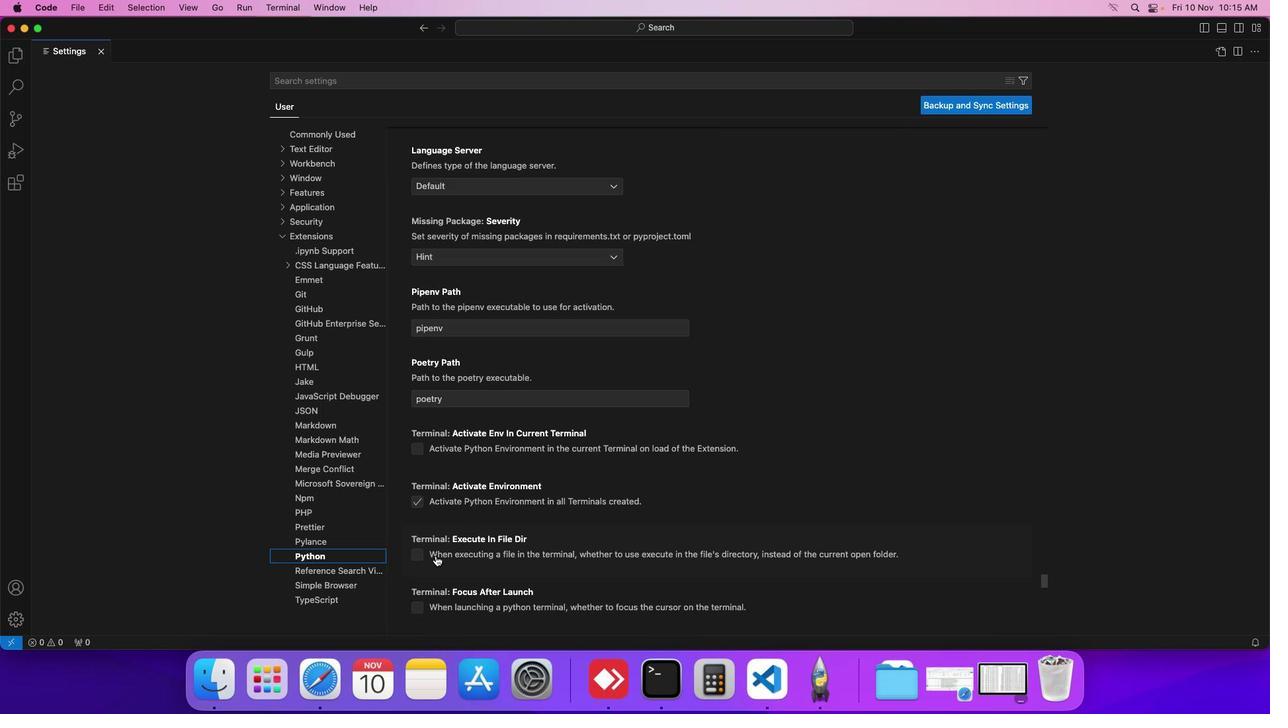 
Action: Mouse scrolled (435, 556) with delta (0, 0)
Screenshot: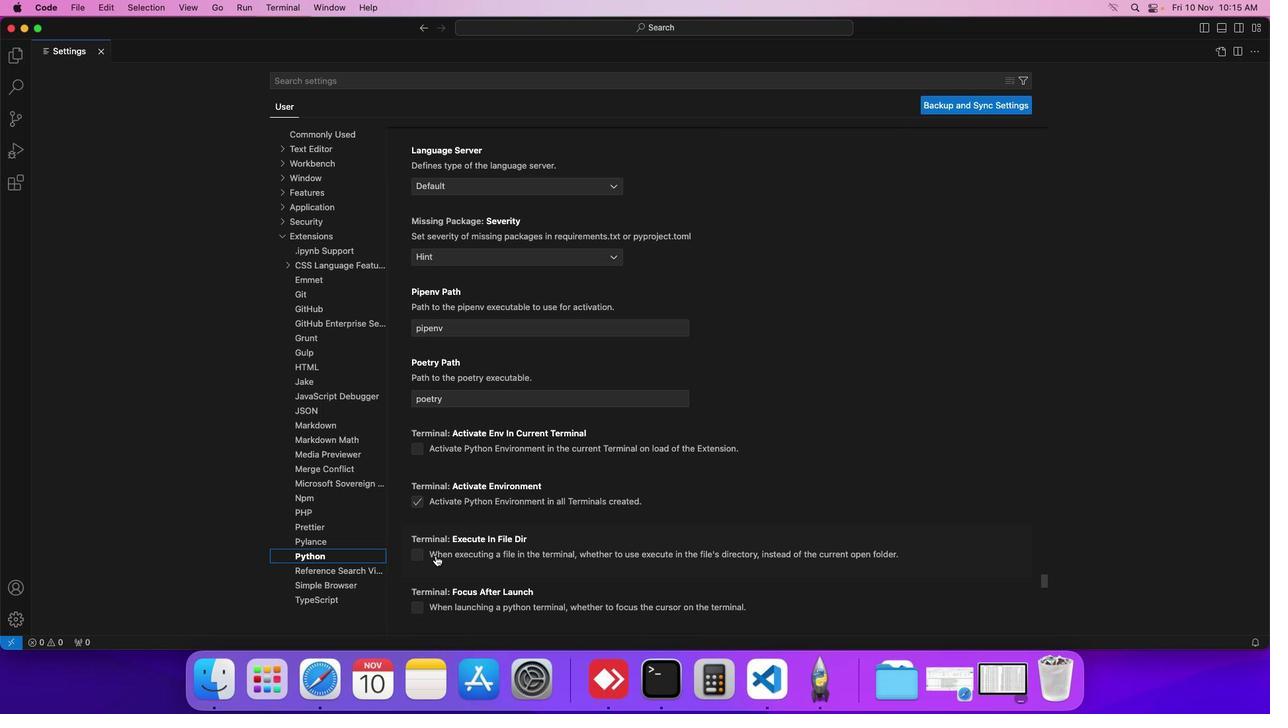
Action: Mouse scrolled (435, 556) with delta (0, 0)
Screenshot: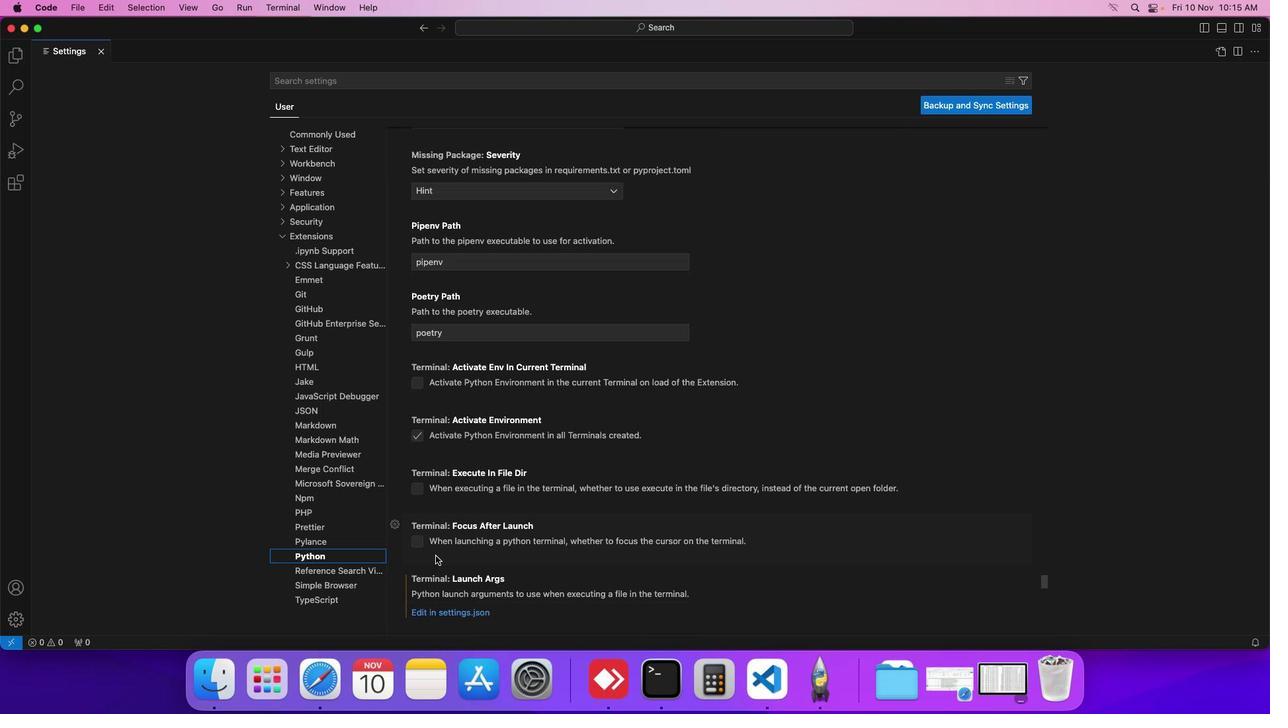 
Action: Mouse scrolled (435, 556) with delta (0, 0)
Screenshot: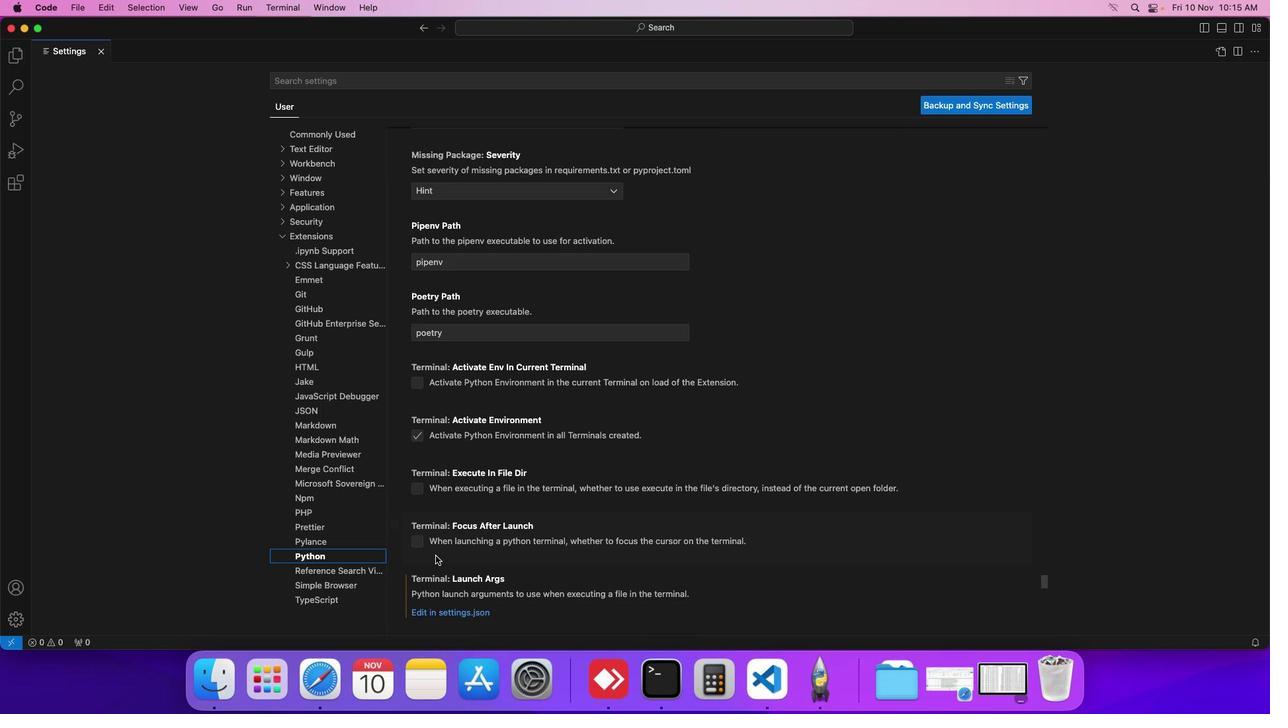 
Action: Mouse scrolled (435, 556) with delta (0, 0)
Screenshot: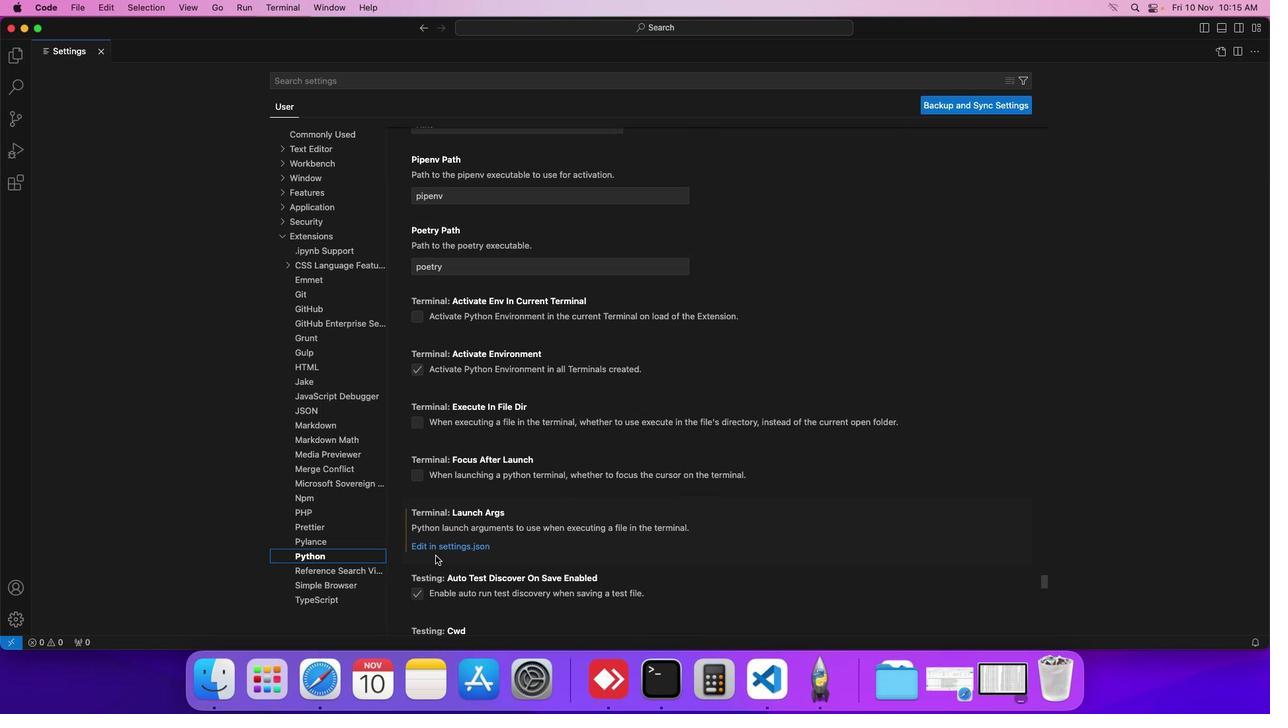 
Action: Mouse scrolled (435, 556) with delta (0, 0)
Screenshot: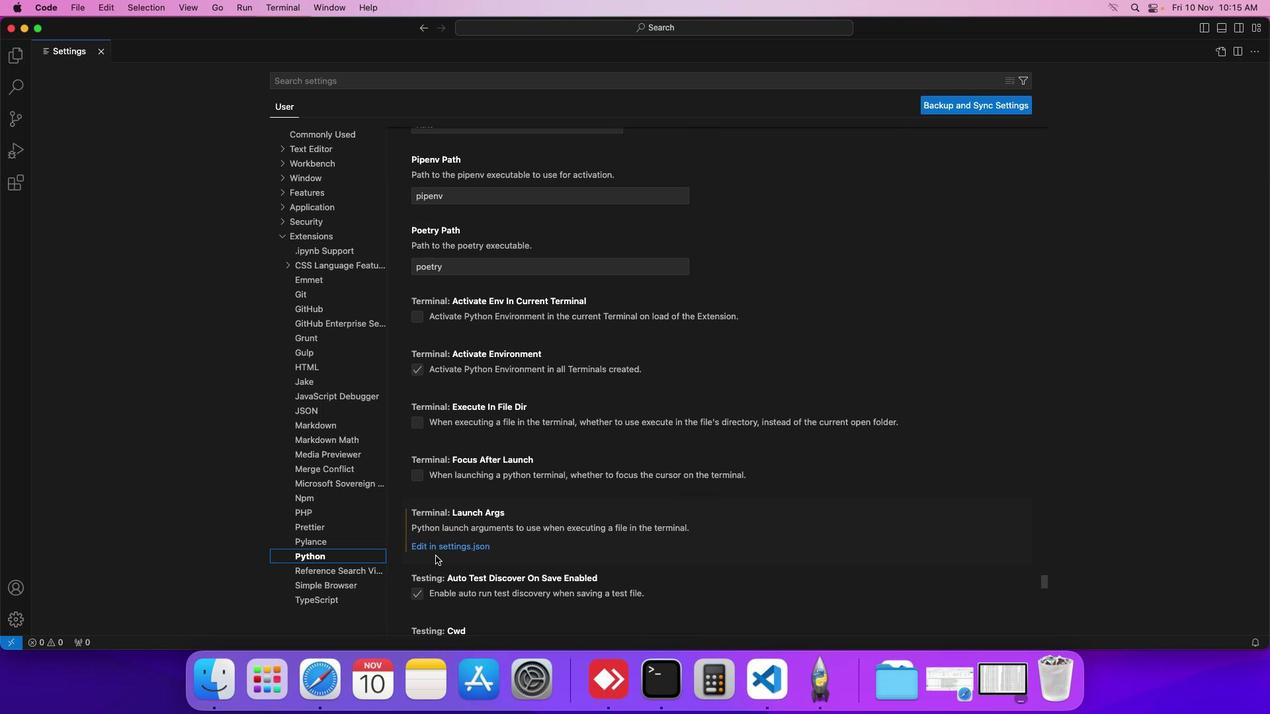 
Action: Mouse scrolled (435, 556) with delta (0, 0)
Screenshot: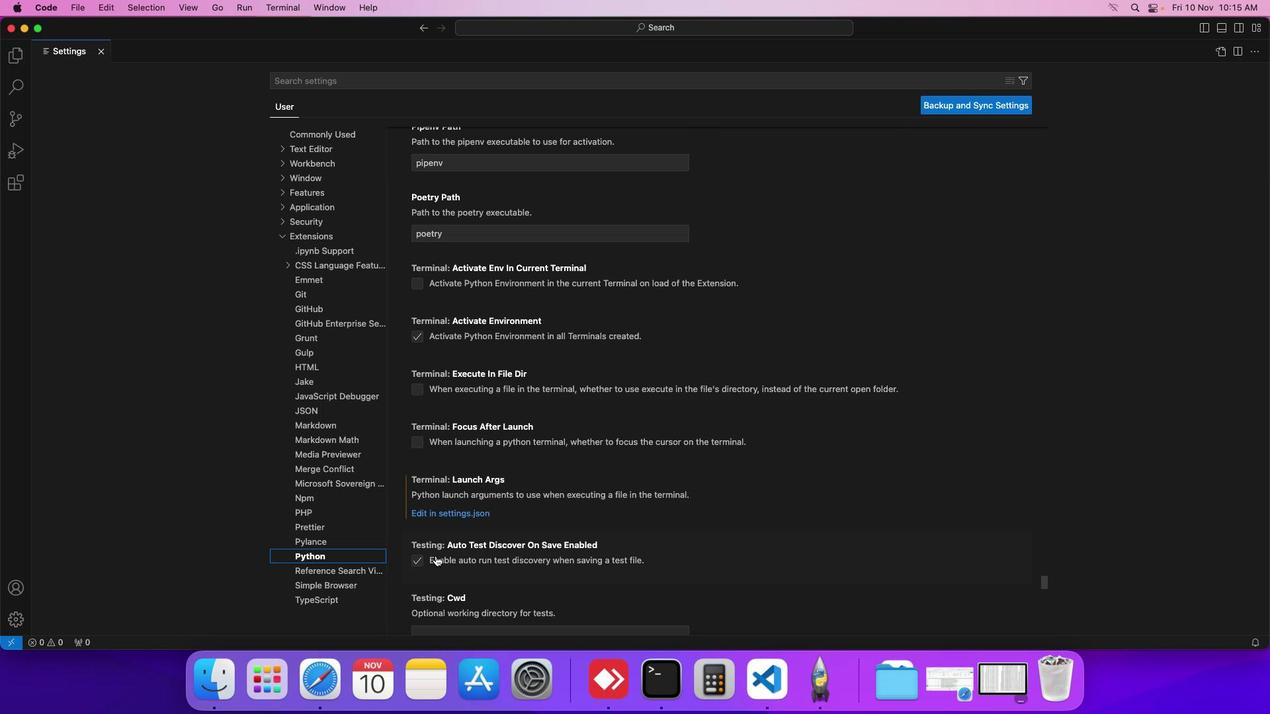 
Action: Mouse scrolled (435, 556) with delta (0, 0)
Screenshot: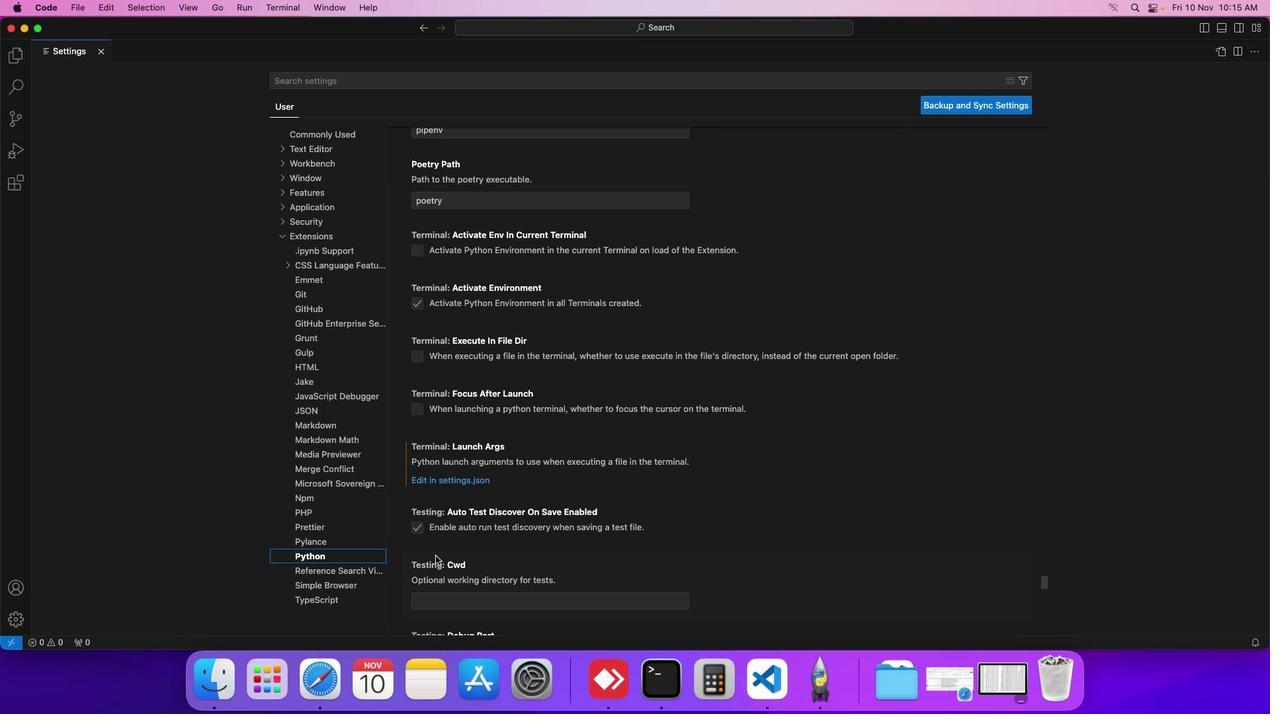
Action: Mouse scrolled (435, 556) with delta (0, 0)
Screenshot: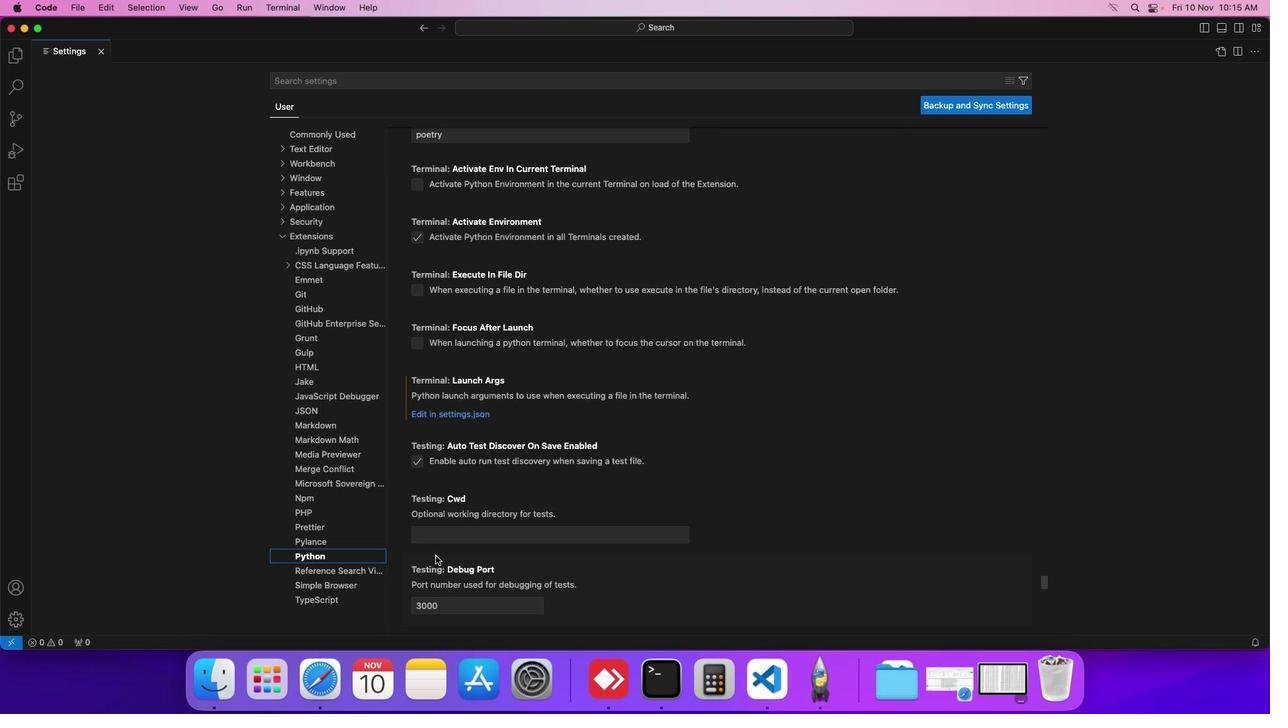 
Action: Mouse scrolled (435, 556) with delta (0, 0)
Screenshot: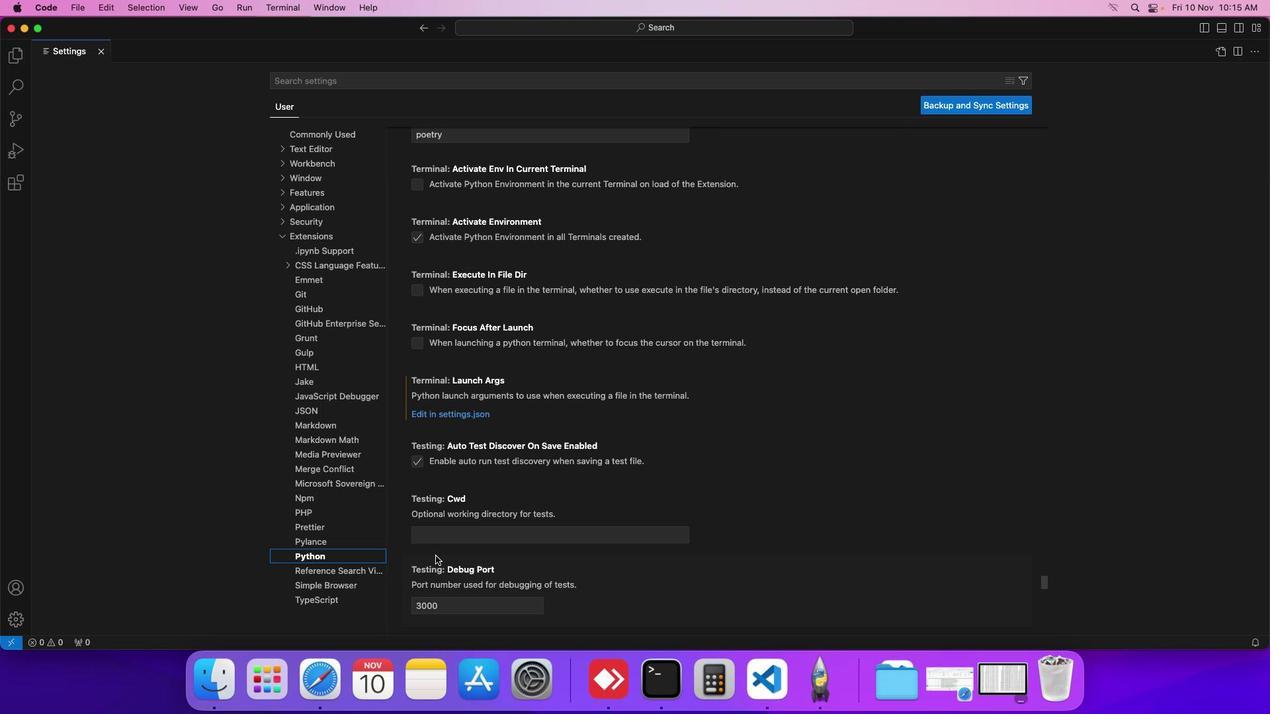 
Action: Mouse scrolled (435, 556) with delta (0, 0)
Screenshot: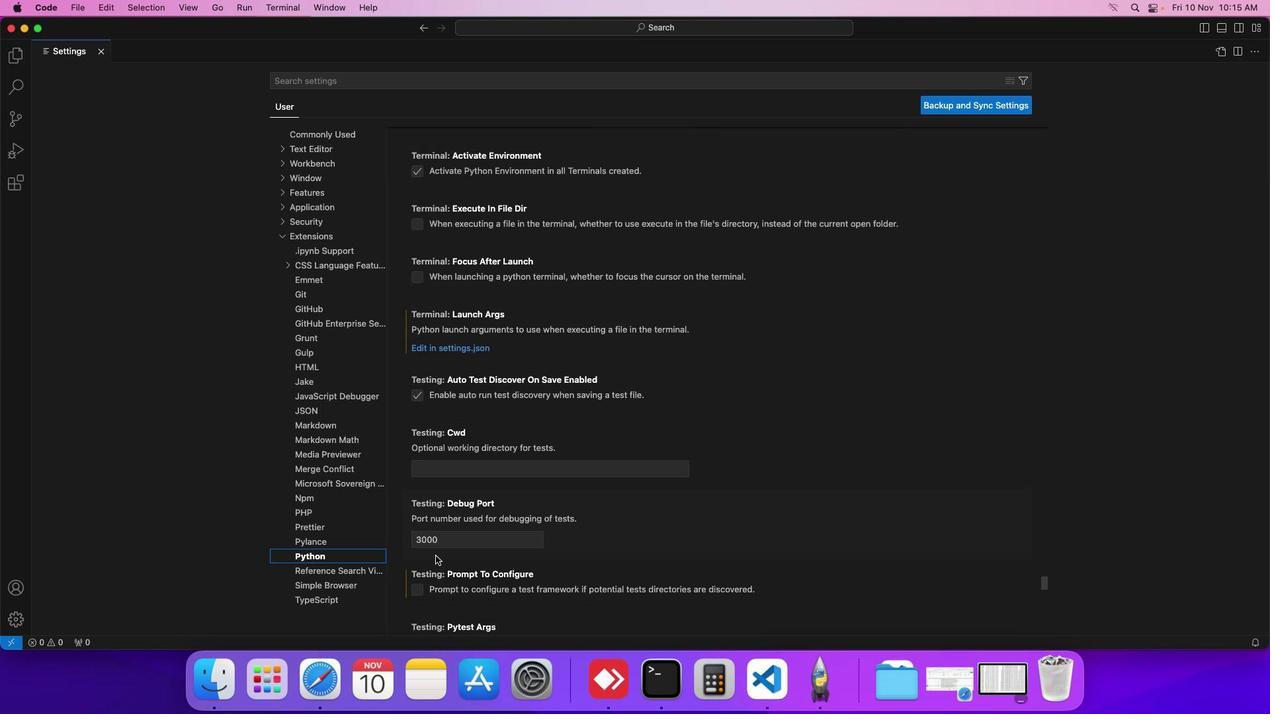 
Action: Mouse scrolled (435, 556) with delta (0, 0)
Screenshot: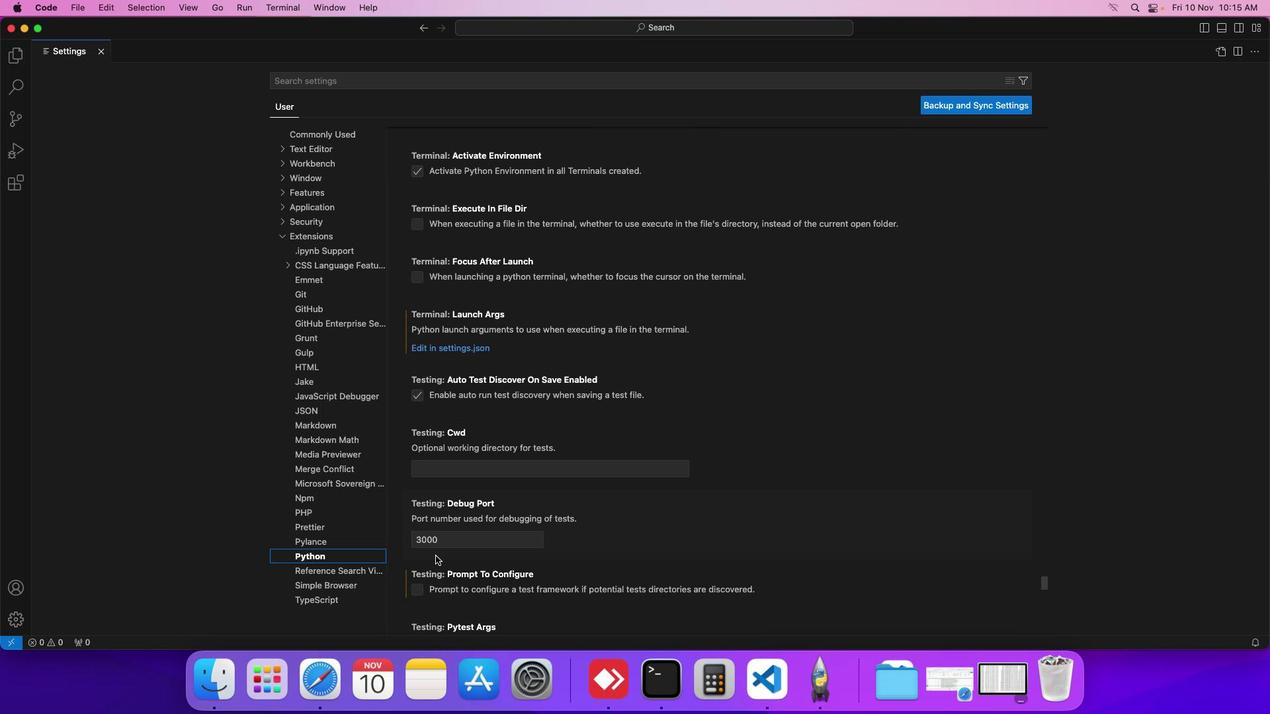 
Action: Mouse scrolled (435, 556) with delta (0, 0)
Screenshot: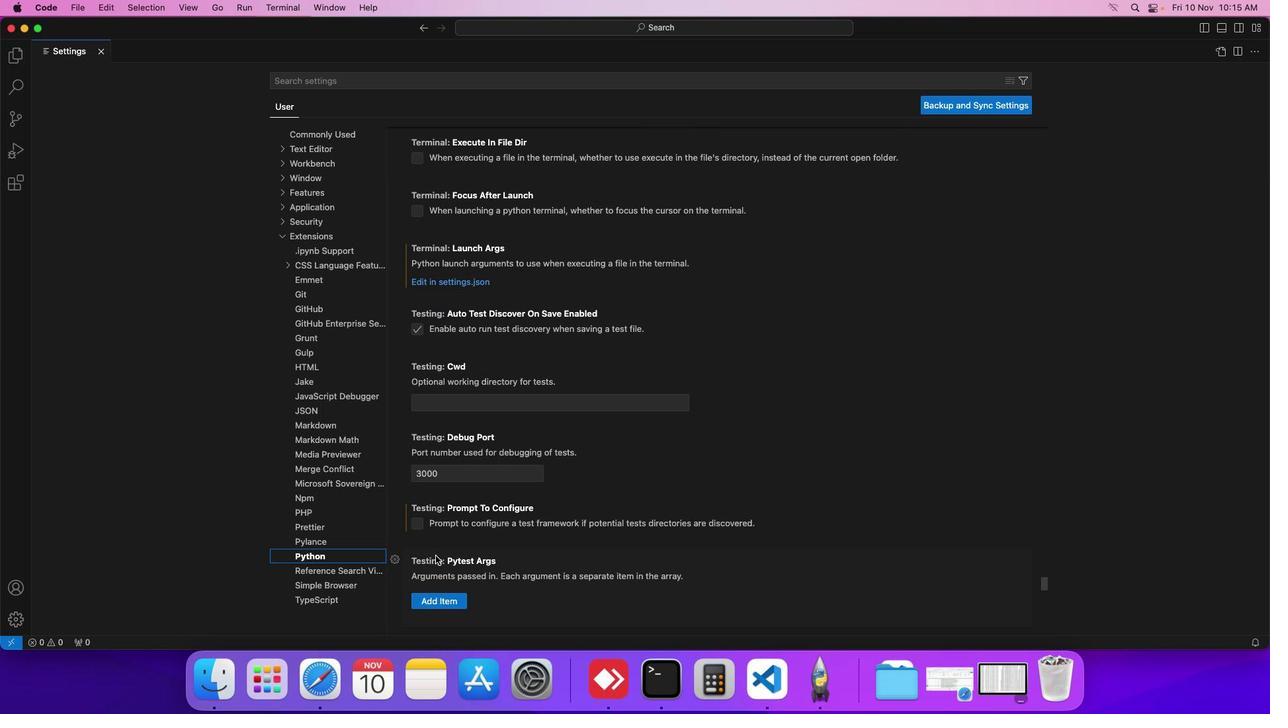 
Action: Mouse scrolled (435, 556) with delta (0, 0)
Screenshot: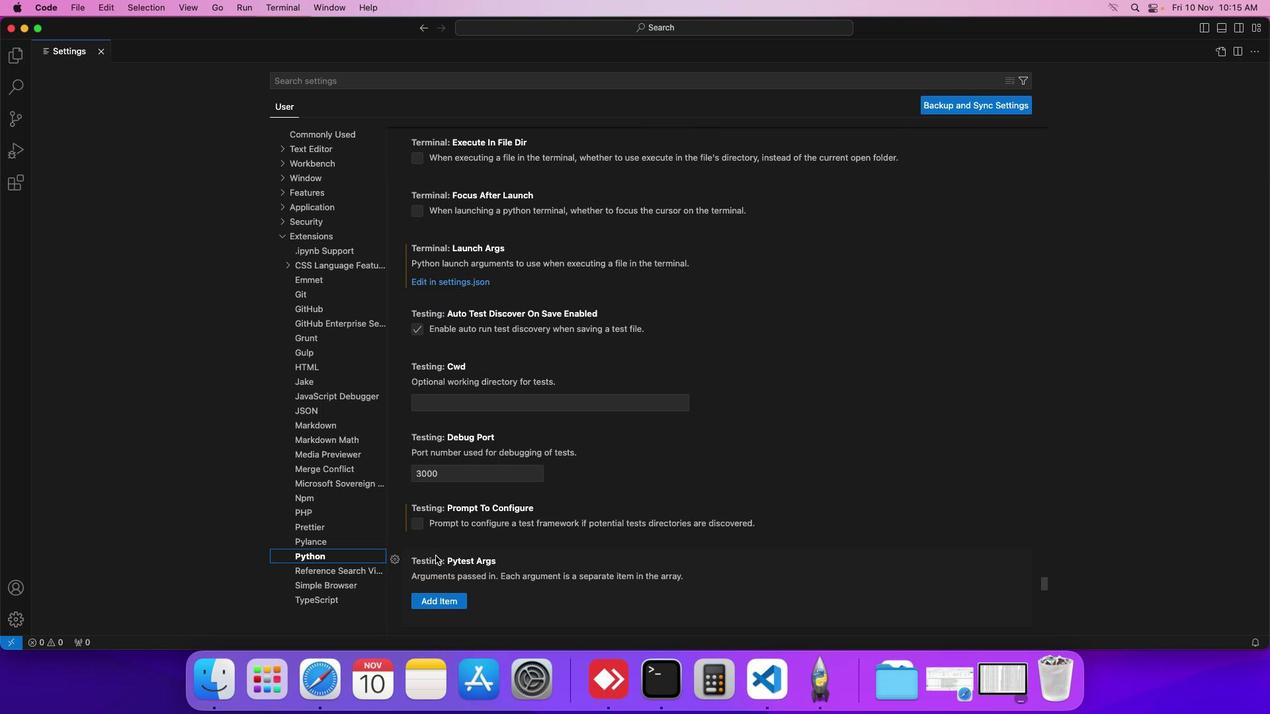 
Action: Mouse scrolled (435, 556) with delta (0, 0)
Screenshot: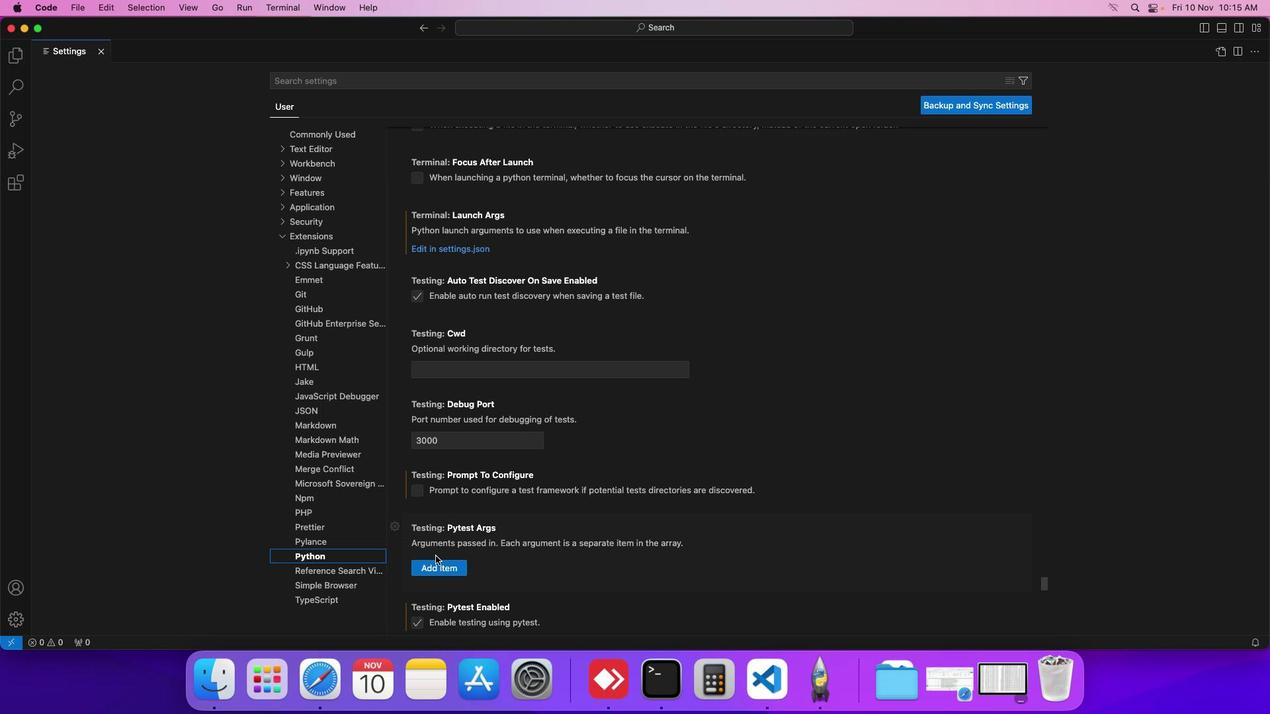 
Action: Mouse scrolled (435, 556) with delta (0, 0)
Screenshot: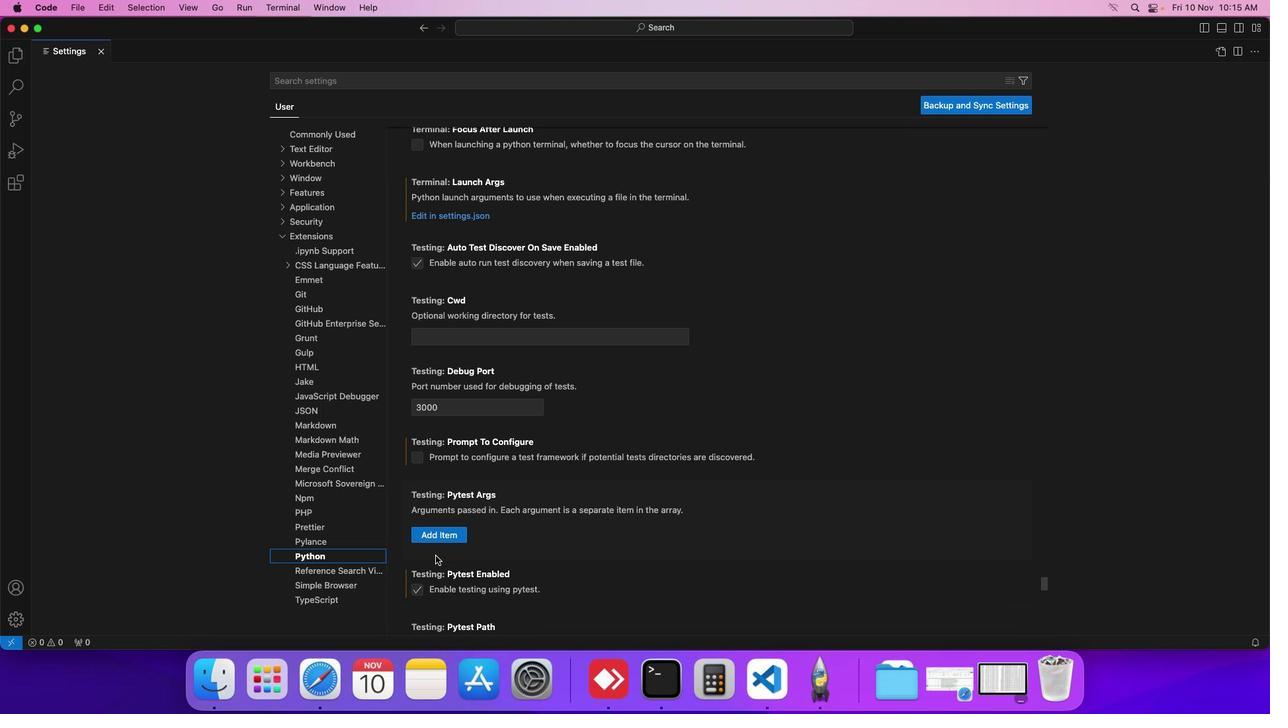 
Action: Mouse scrolled (435, 556) with delta (0, 0)
Screenshot: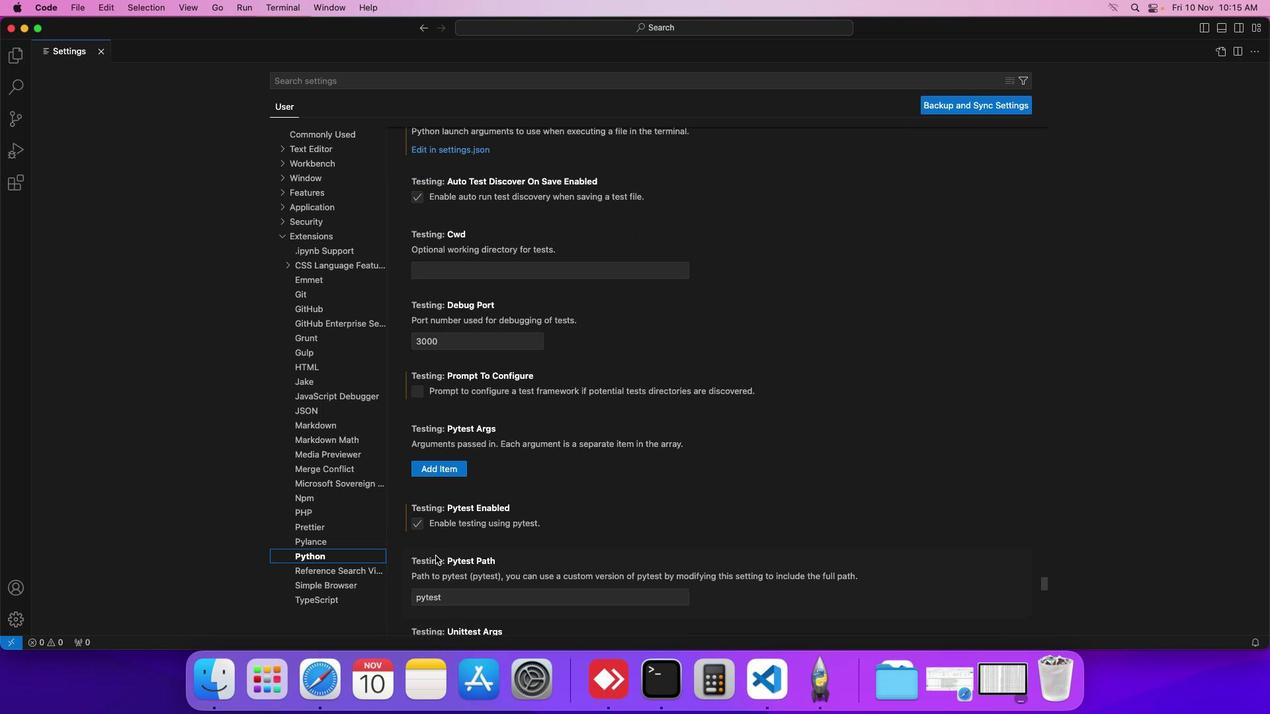 
Action: Mouse scrolled (435, 556) with delta (0, 0)
Screenshot: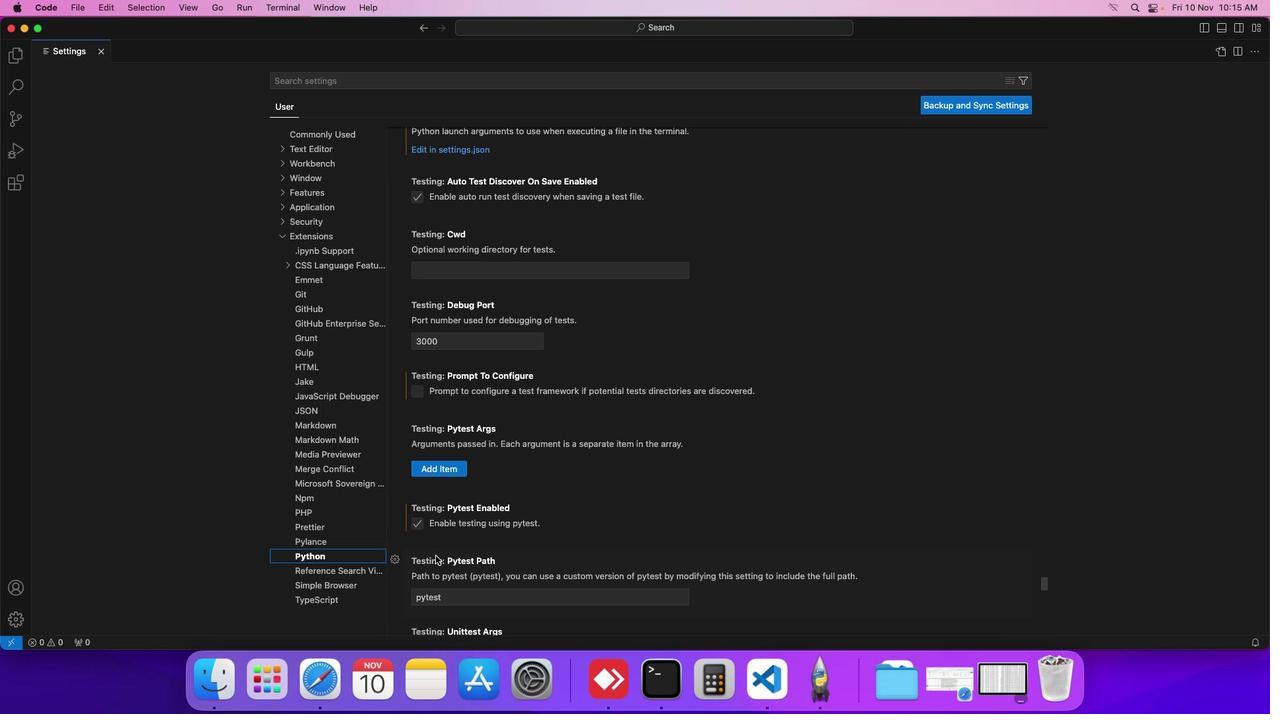 
Action: Mouse scrolled (435, 556) with delta (0, 0)
Screenshot: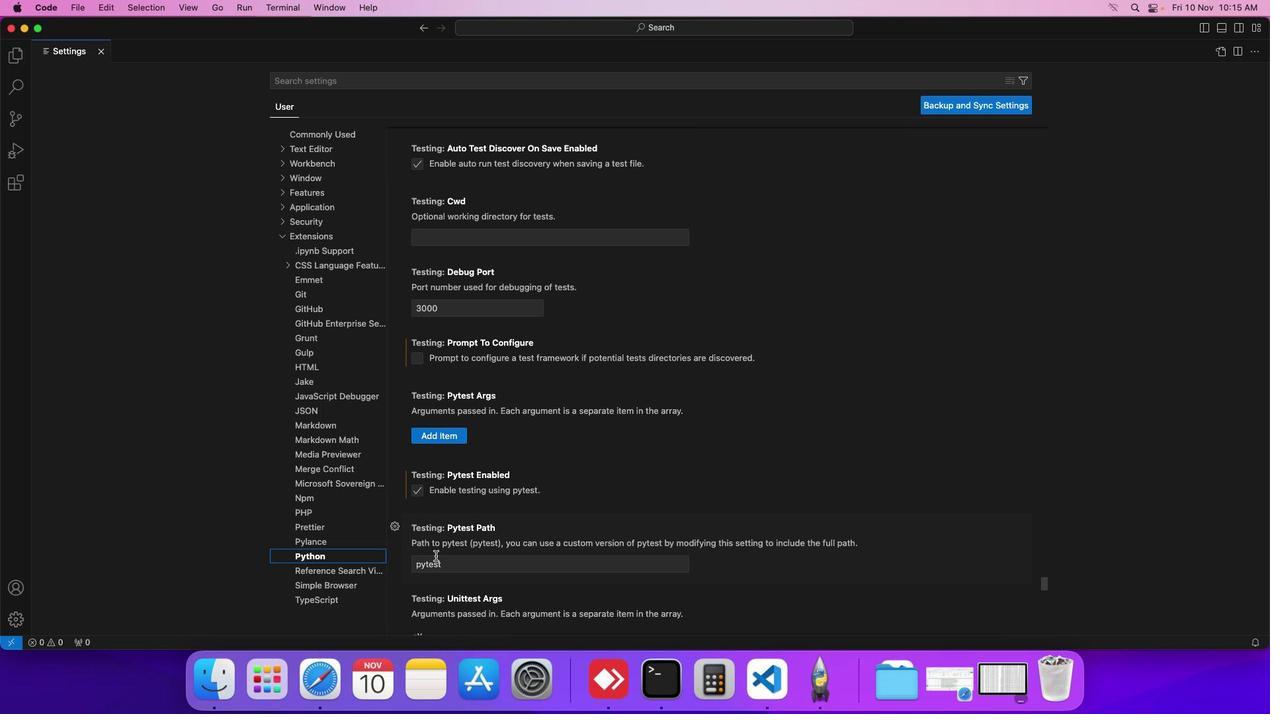 
Action: Mouse scrolled (435, 556) with delta (0, 0)
Screenshot: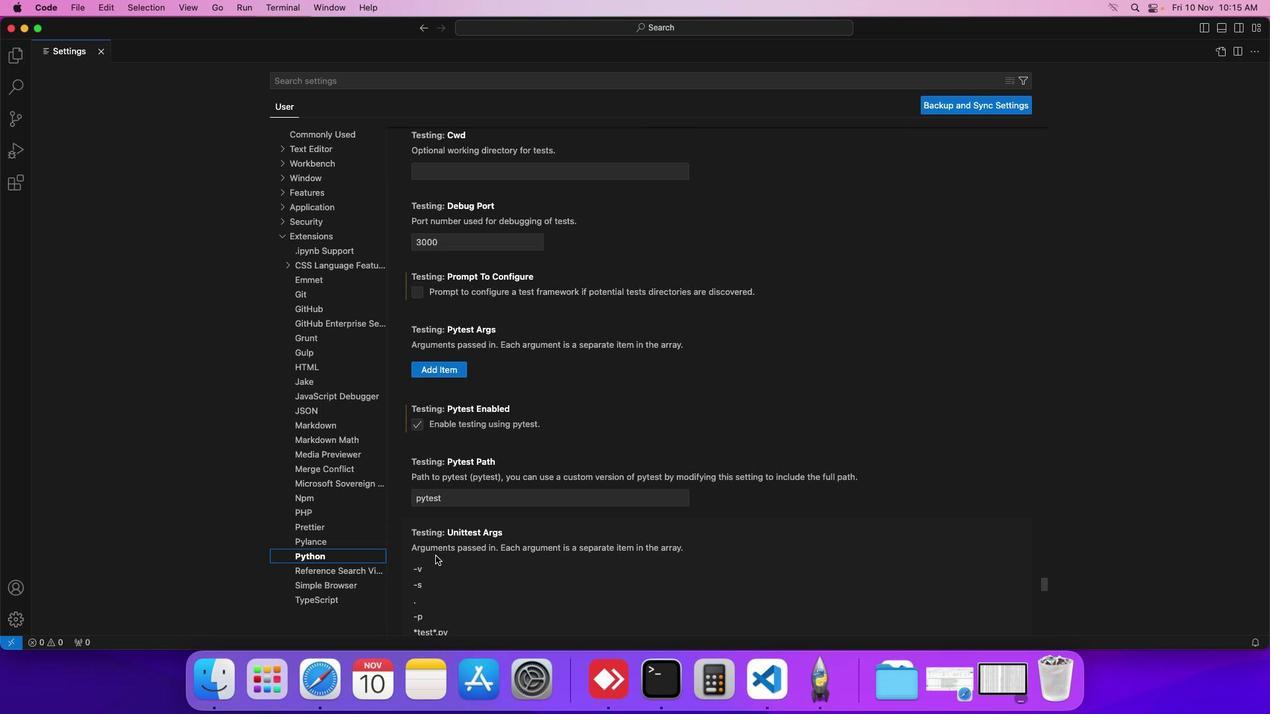 
Action: Mouse scrolled (435, 556) with delta (0, 0)
Screenshot: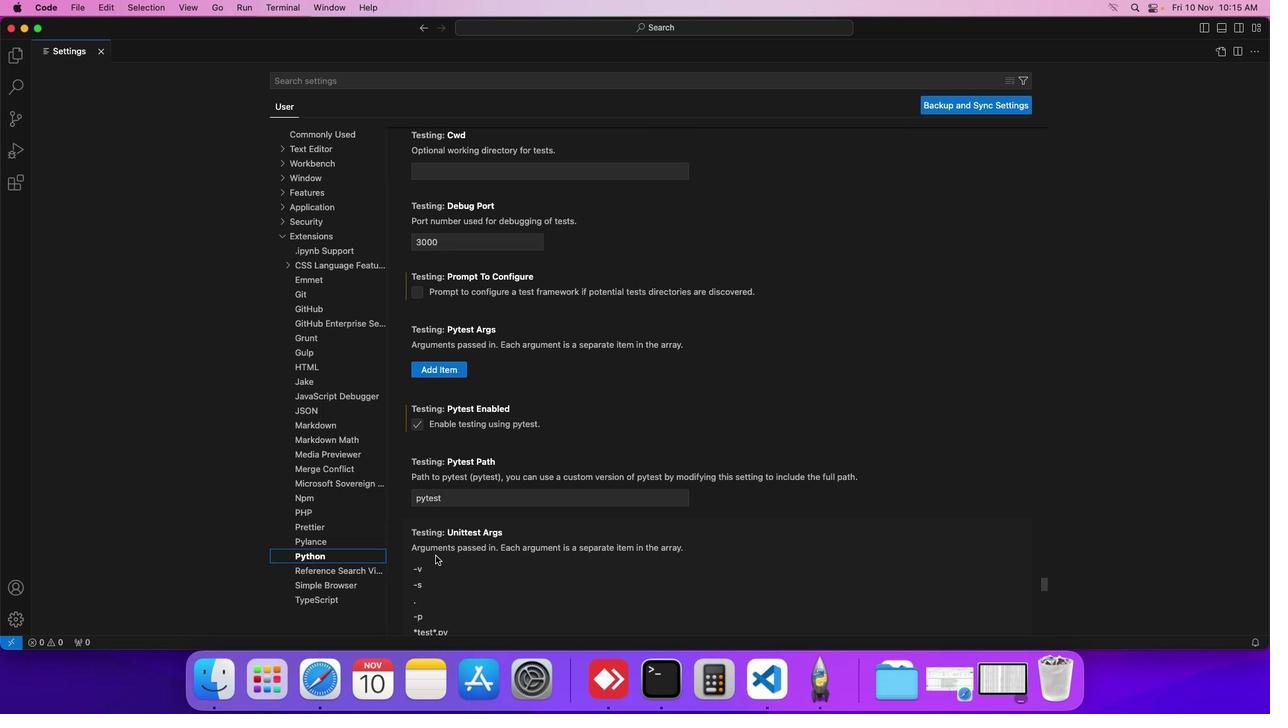 
Action: Mouse scrolled (435, 556) with delta (0, 0)
Screenshot: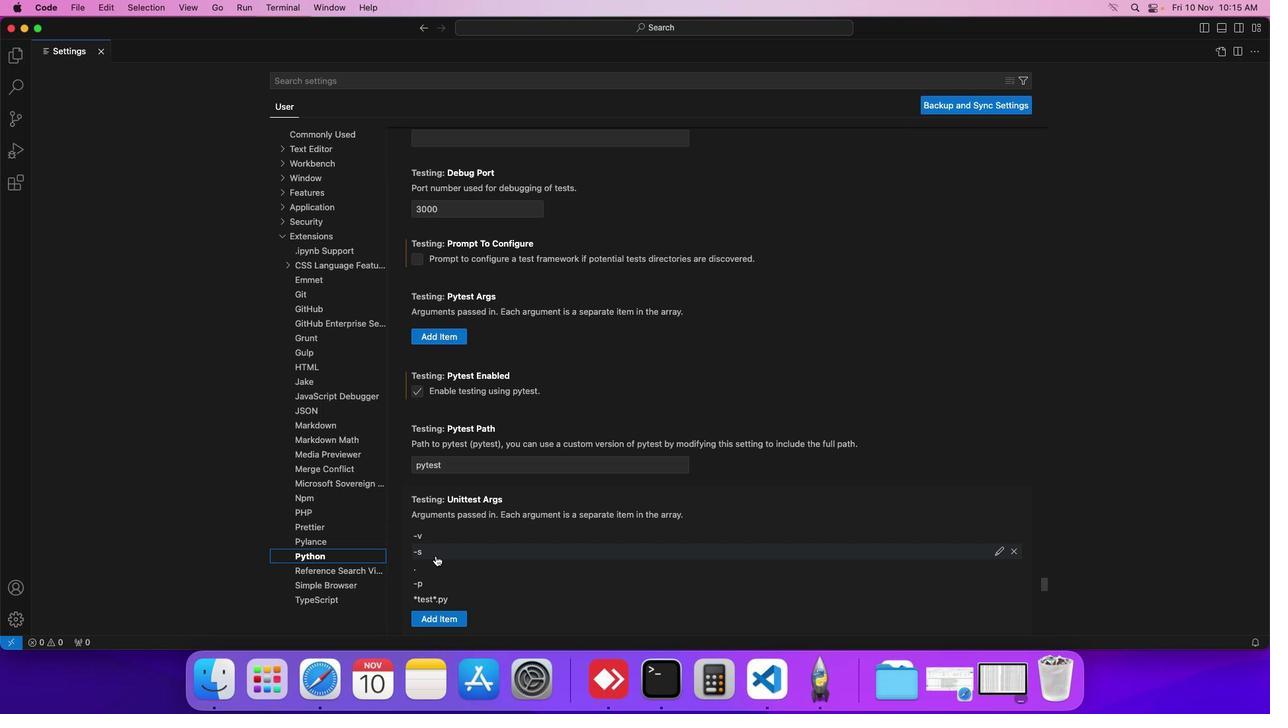 
Action: Mouse scrolled (435, 556) with delta (0, 0)
Screenshot: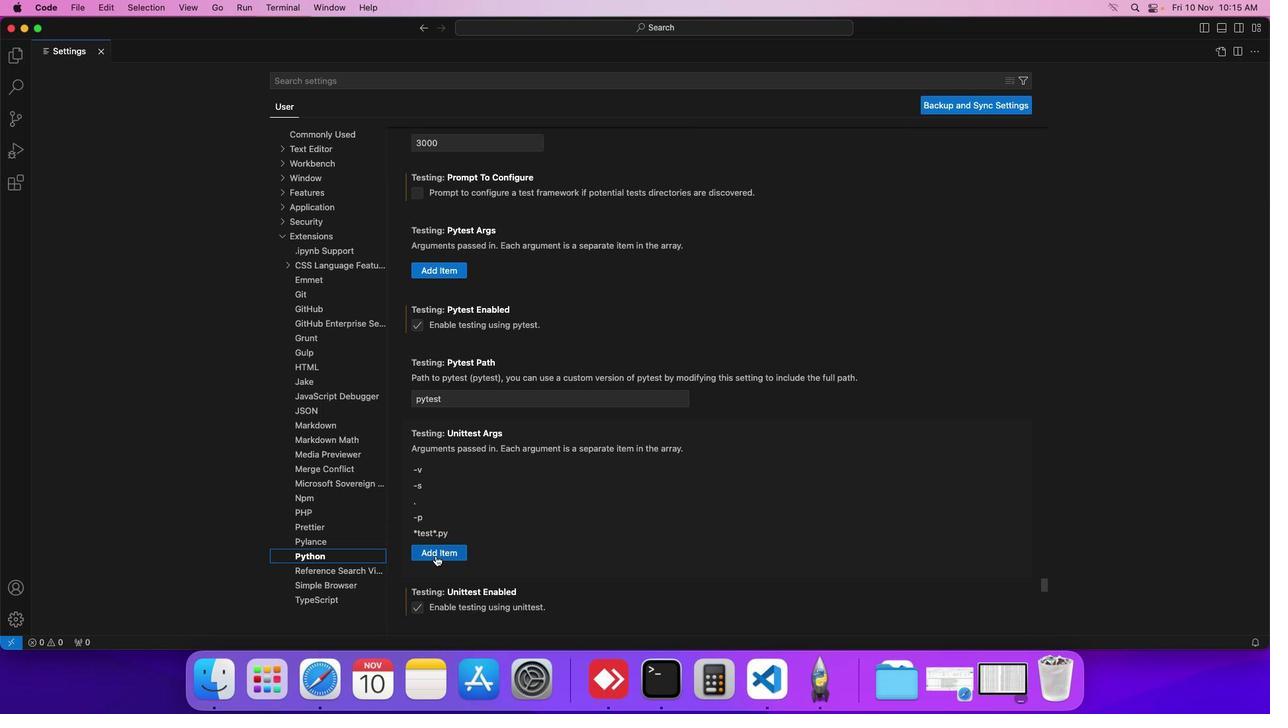 
Action: Mouse scrolled (435, 556) with delta (0, 0)
Screenshot: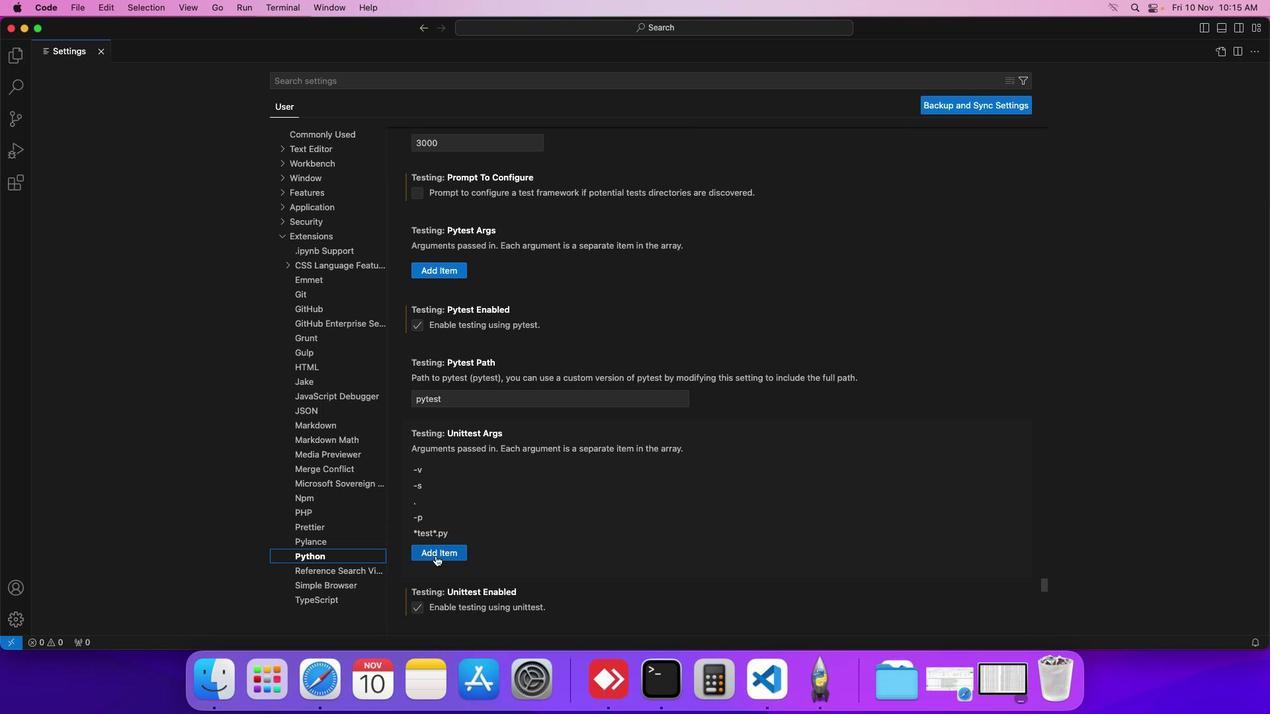 
Action: Mouse scrolled (435, 556) with delta (0, 0)
Screenshot: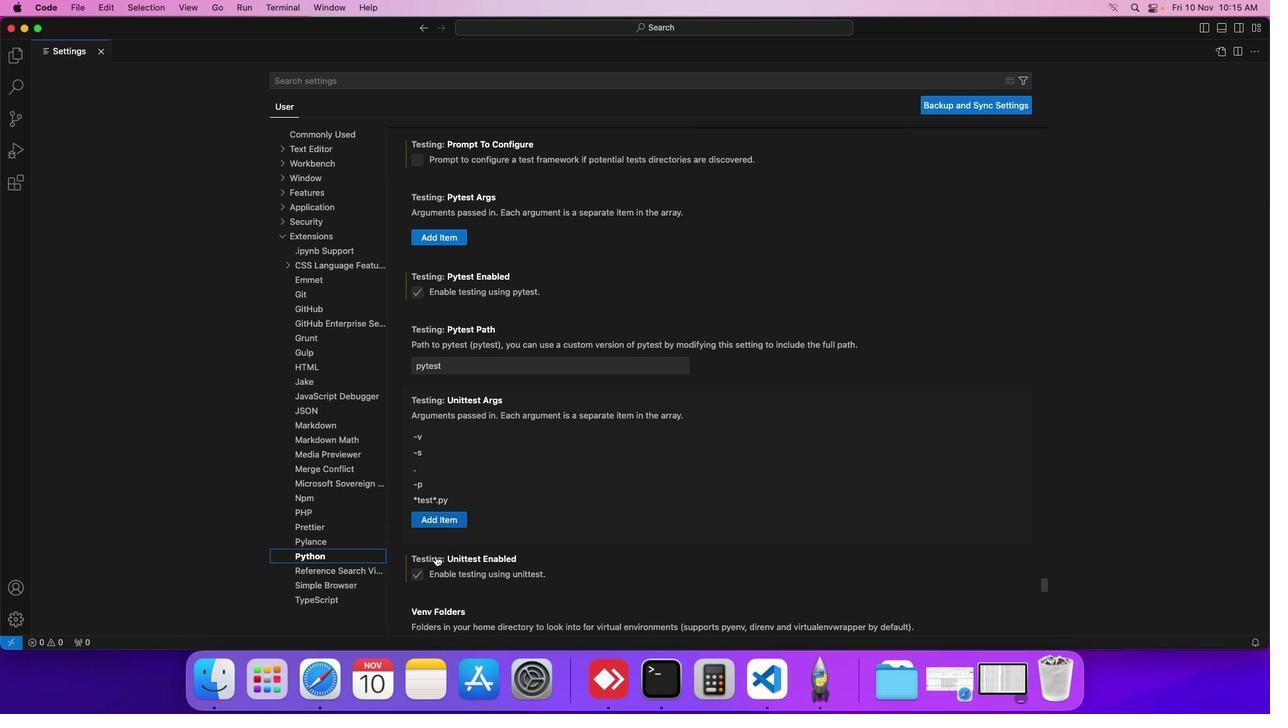 
Action: Mouse scrolled (435, 556) with delta (0, 0)
Screenshot: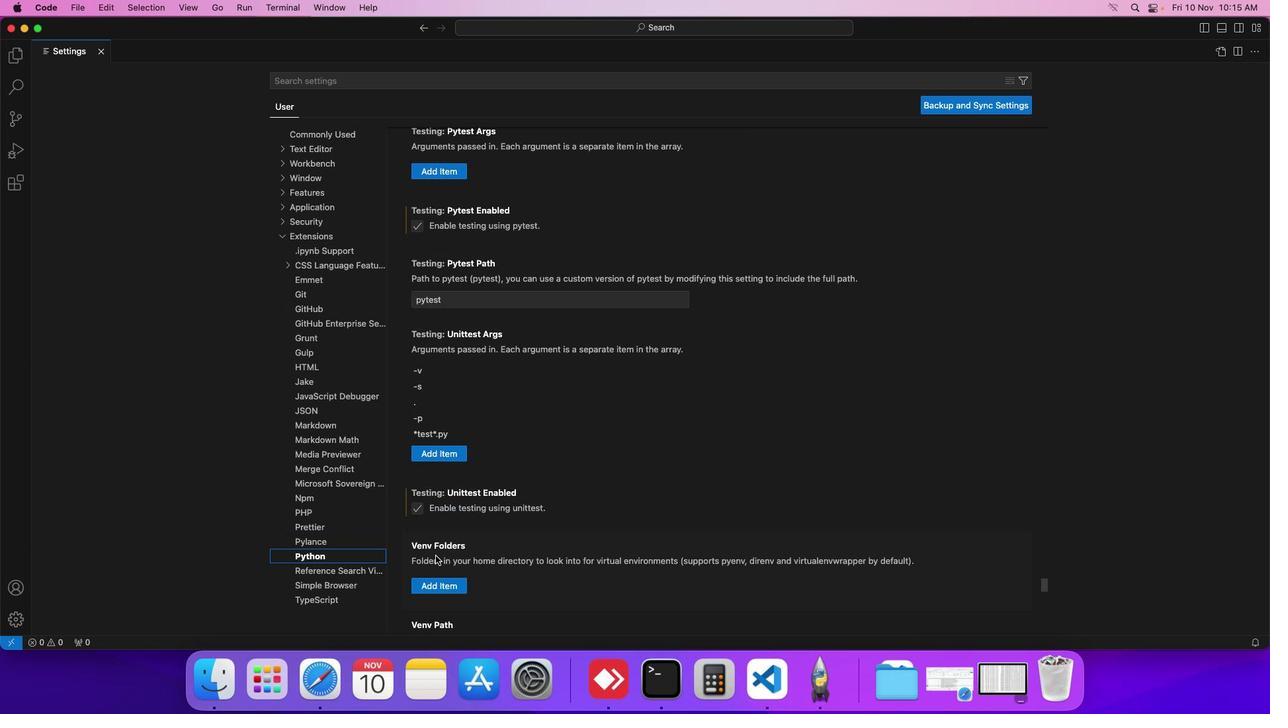 
Action: Mouse scrolled (435, 556) with delta (0, 0)
Screenshot: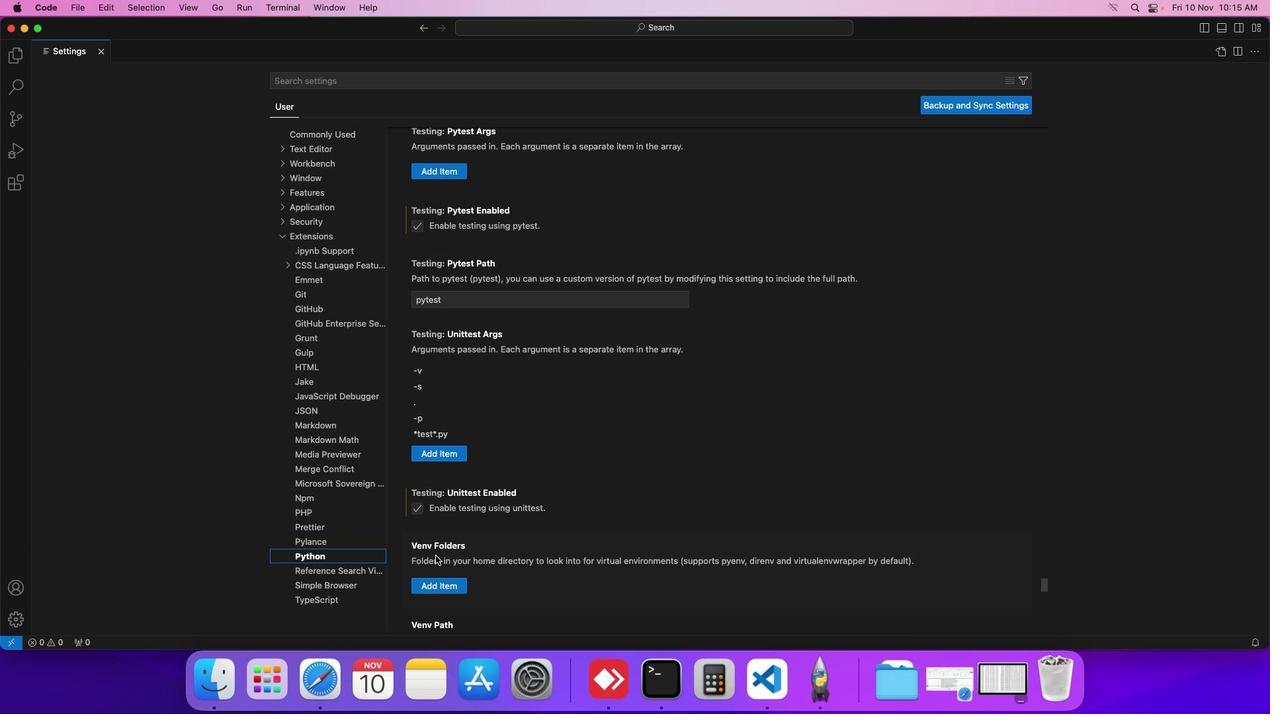 
Action: Mouse scrolled (435, 556) with delta (0, 0)
Screenshot: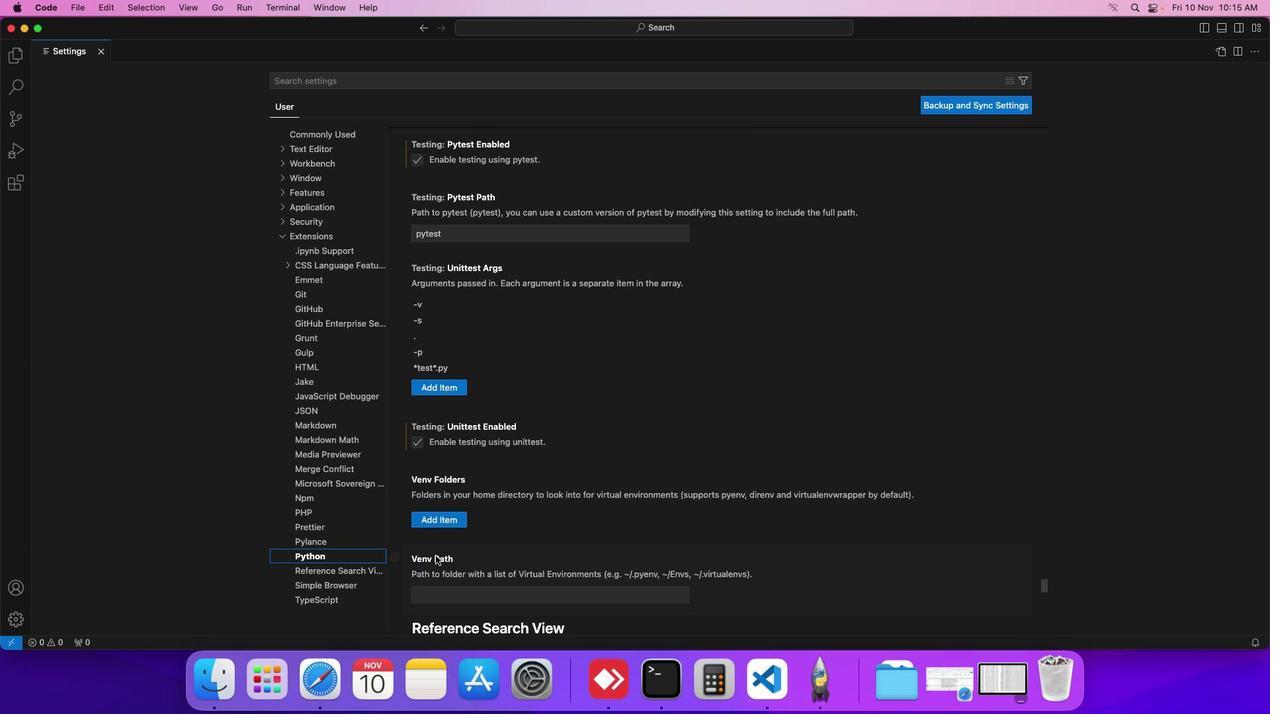 
Action: Mouse scrolled (435, 556) with delta (0, 0)
Screenshot: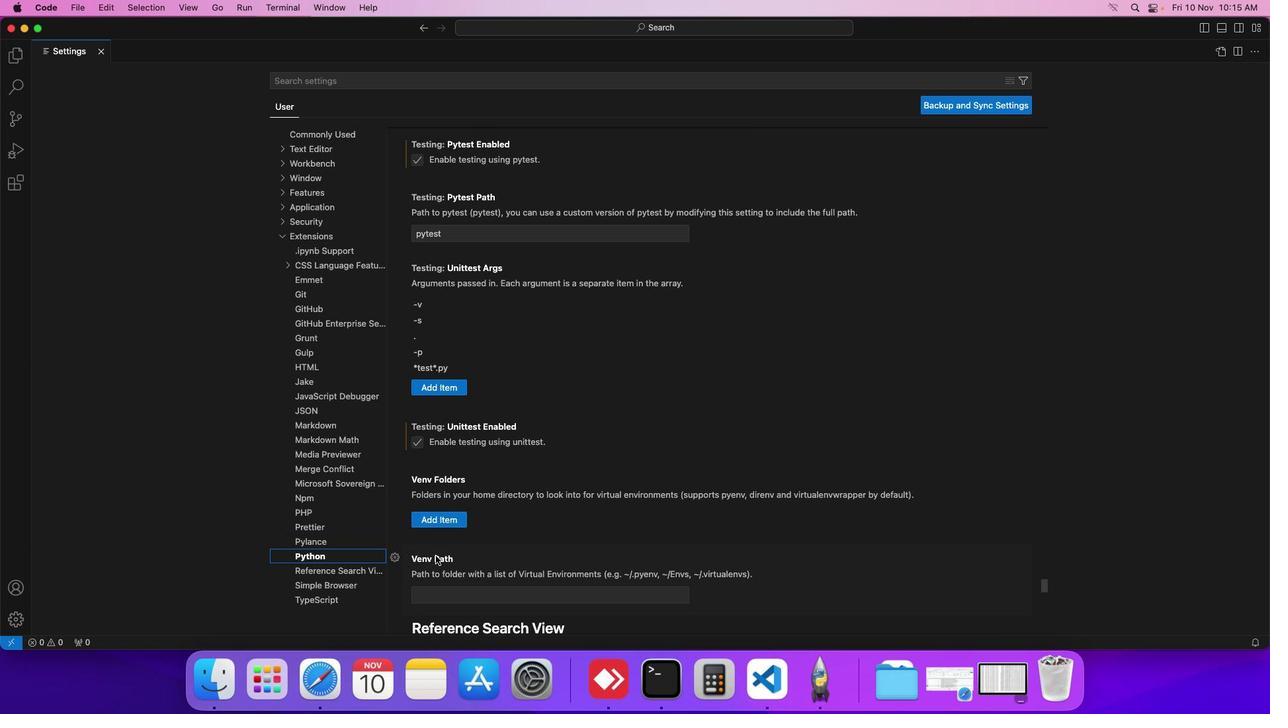 
Action: Mouse scrolled (435, 556) with delta (0, 0)
Screenshot: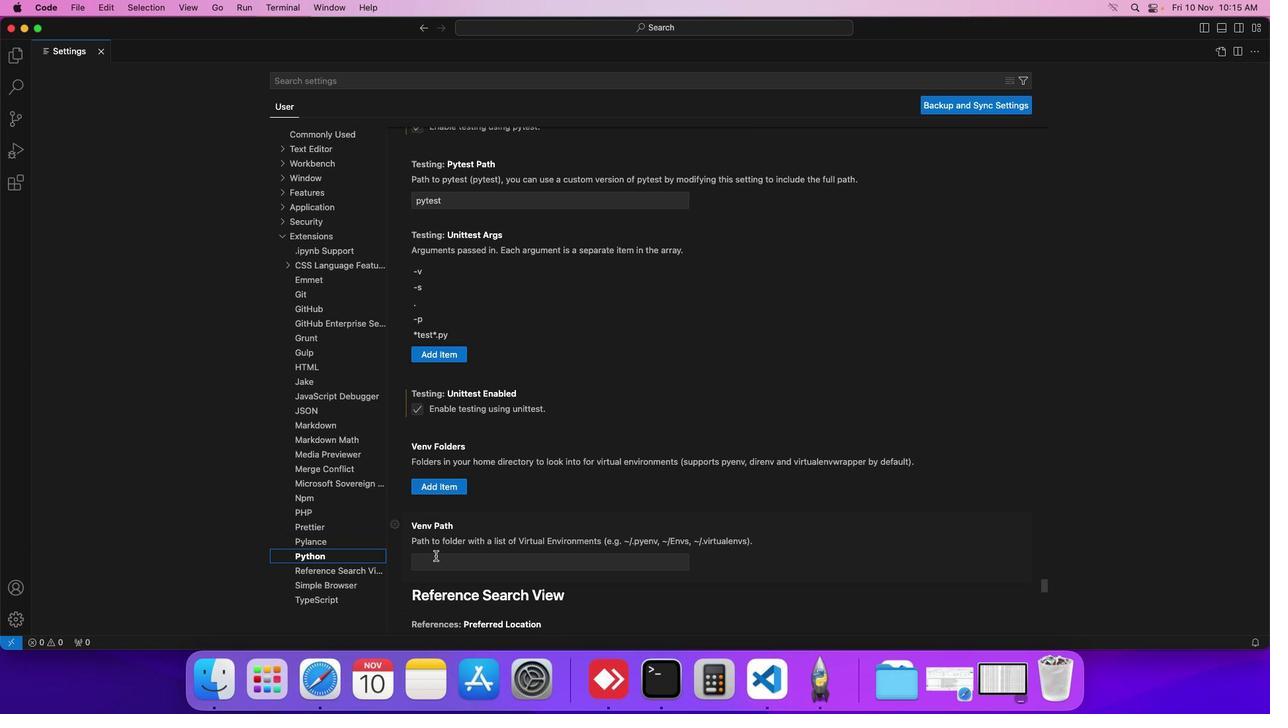 
Action: Mouse scrolled (435, 556) with delta (0, 0)
Screenshot: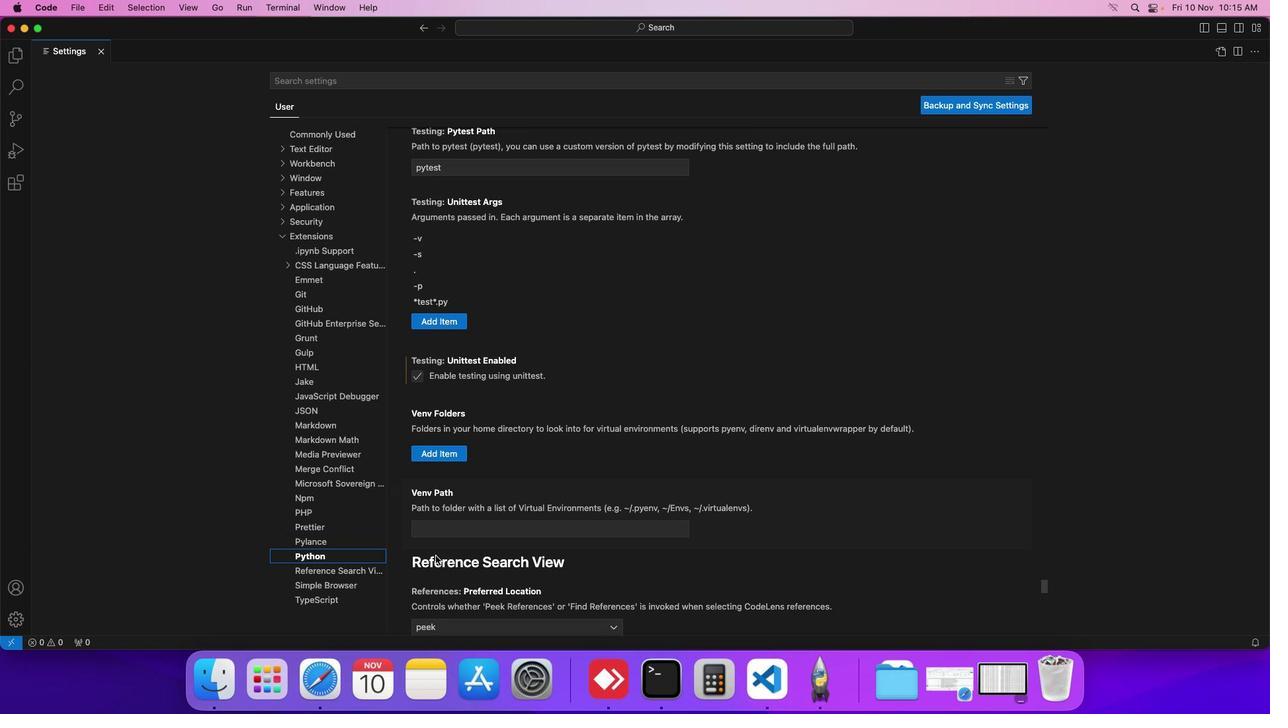 
Action: Mouse moved to (432, 448)
Screenshot: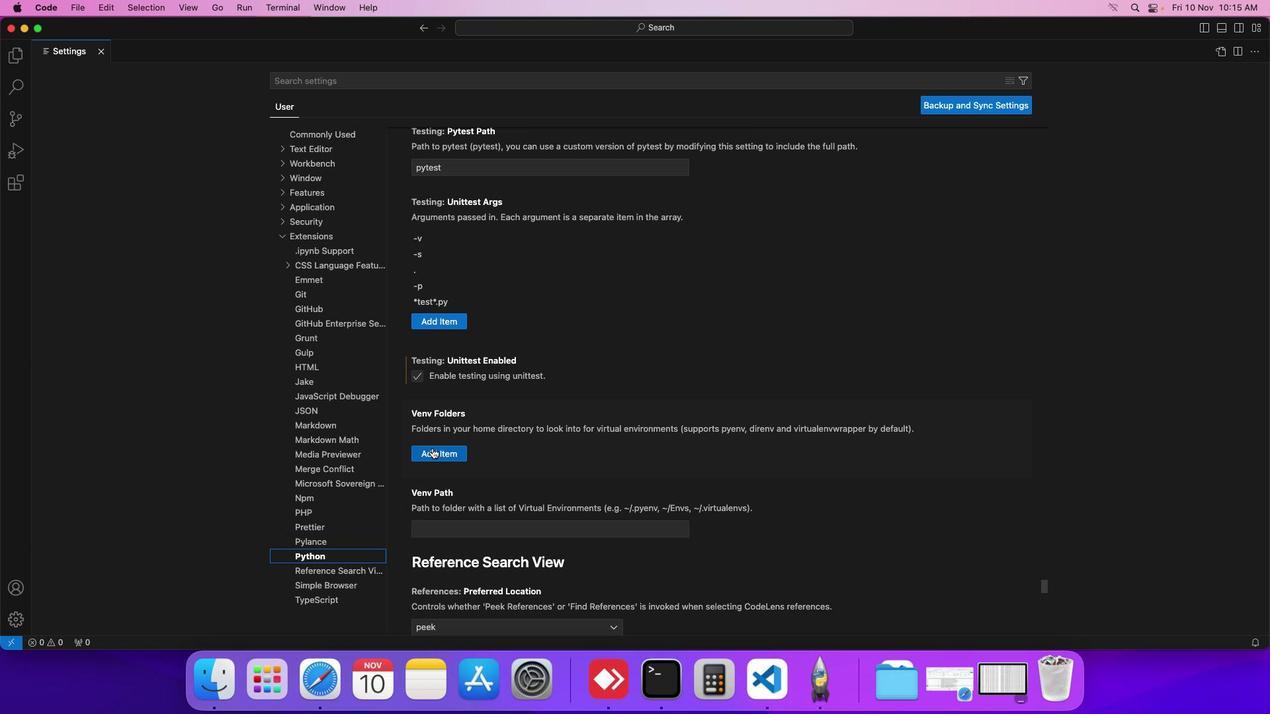 
Action: Mouse pressed left at (432, 448)
Screenshot: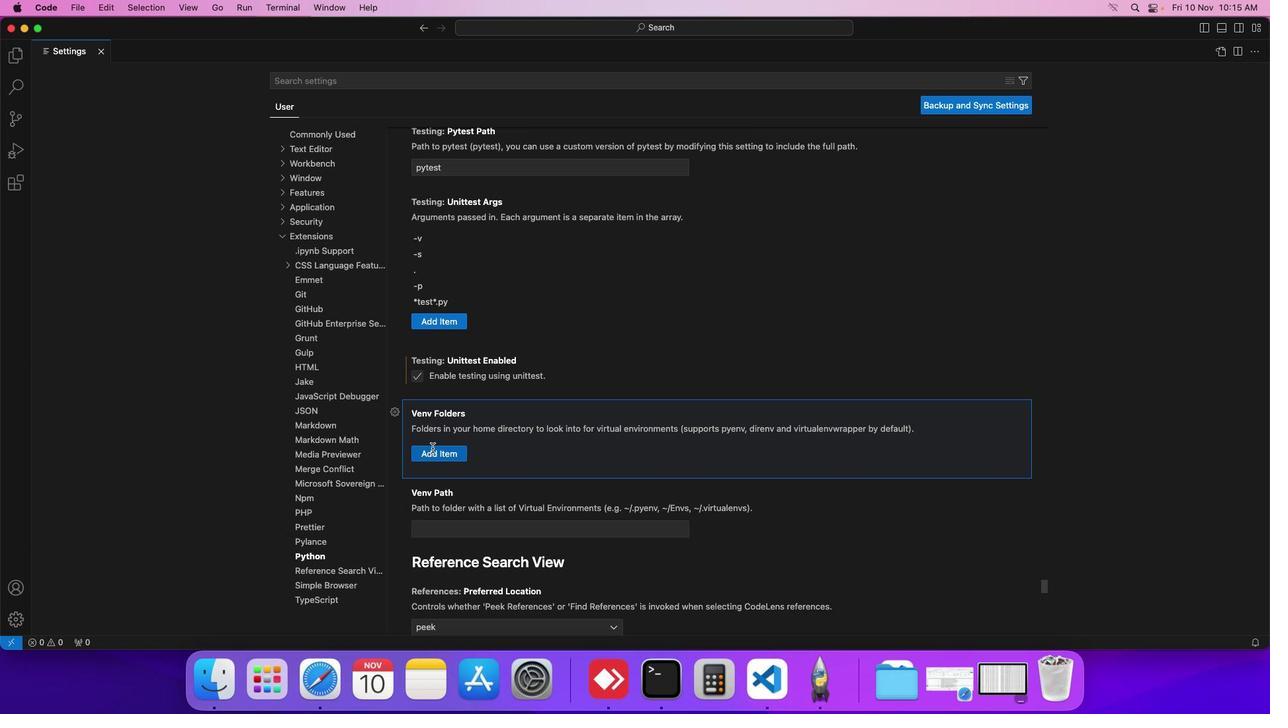 
Action: Mouse moved to (444, 453)
Screenshot: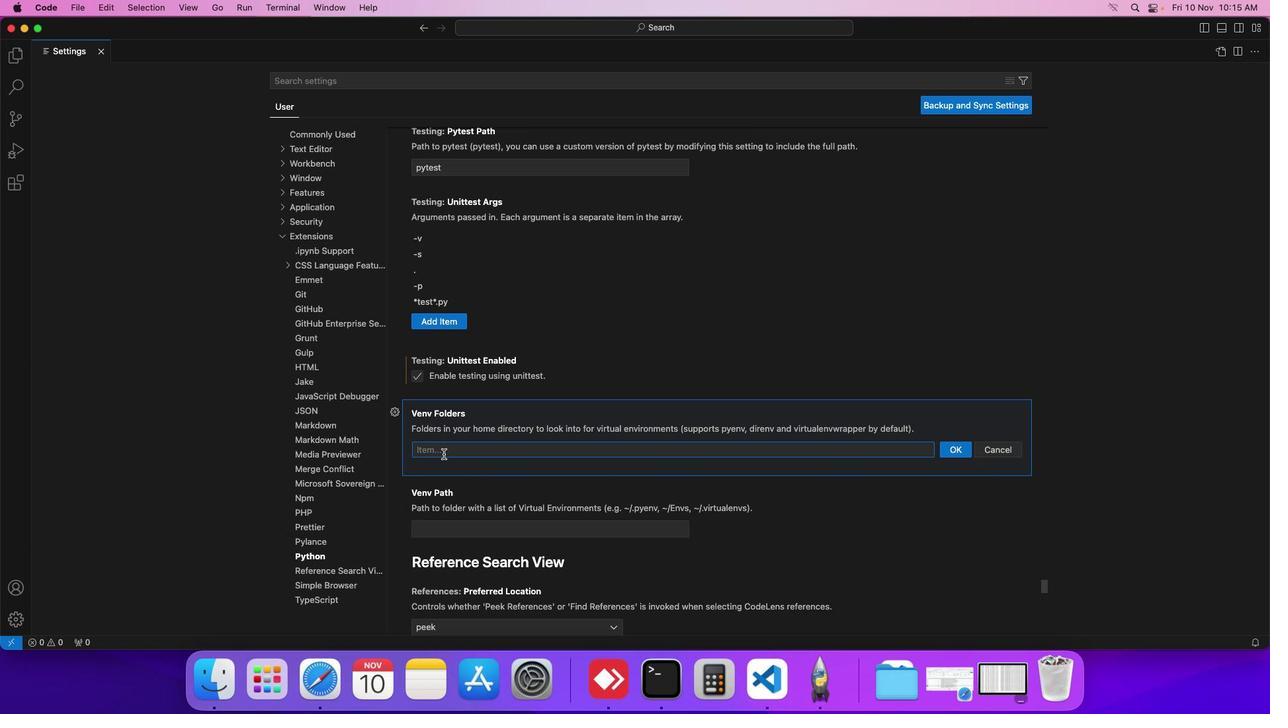 
